 Task: Send an email with the signature Leslie Flores with the subject Introduction to a new customer and the message I would like to schedule a call to discuss the proposed changes to the project budget. from softage.6@softage.net to softage.10@softage.net and move the email from Sent Items to the folder Quotes
Action: Mouse moved to (100, 110)
Screenshot: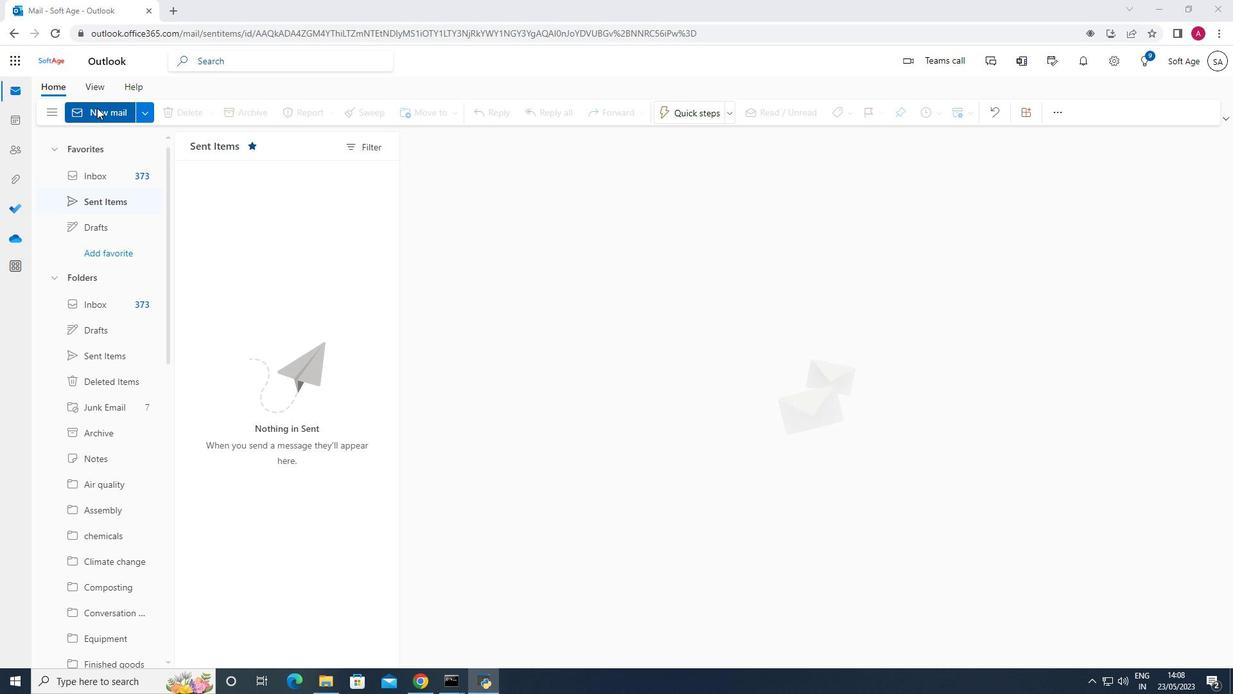 
Action: Mouse pressed left at (100, 110)
Screenshot: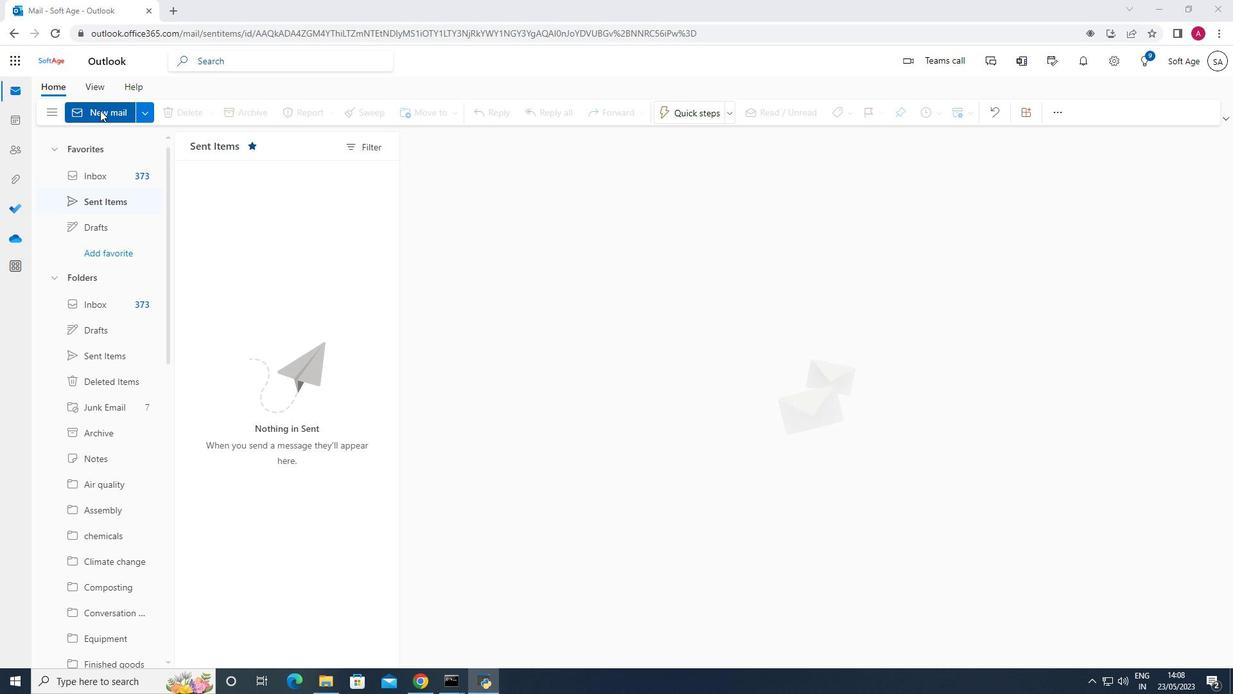 
Action: Mouse moved to (877, 111)
Screenshot: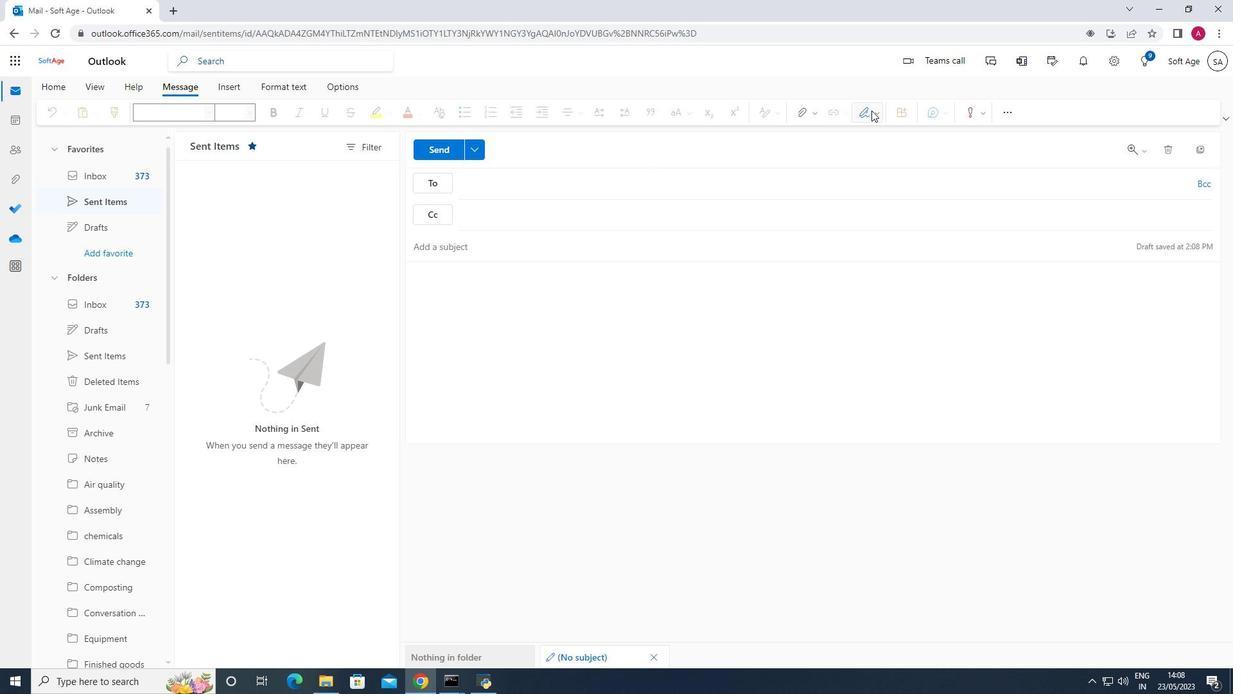 
Action: Mouse pressed left at (877, 111)
Screenshot: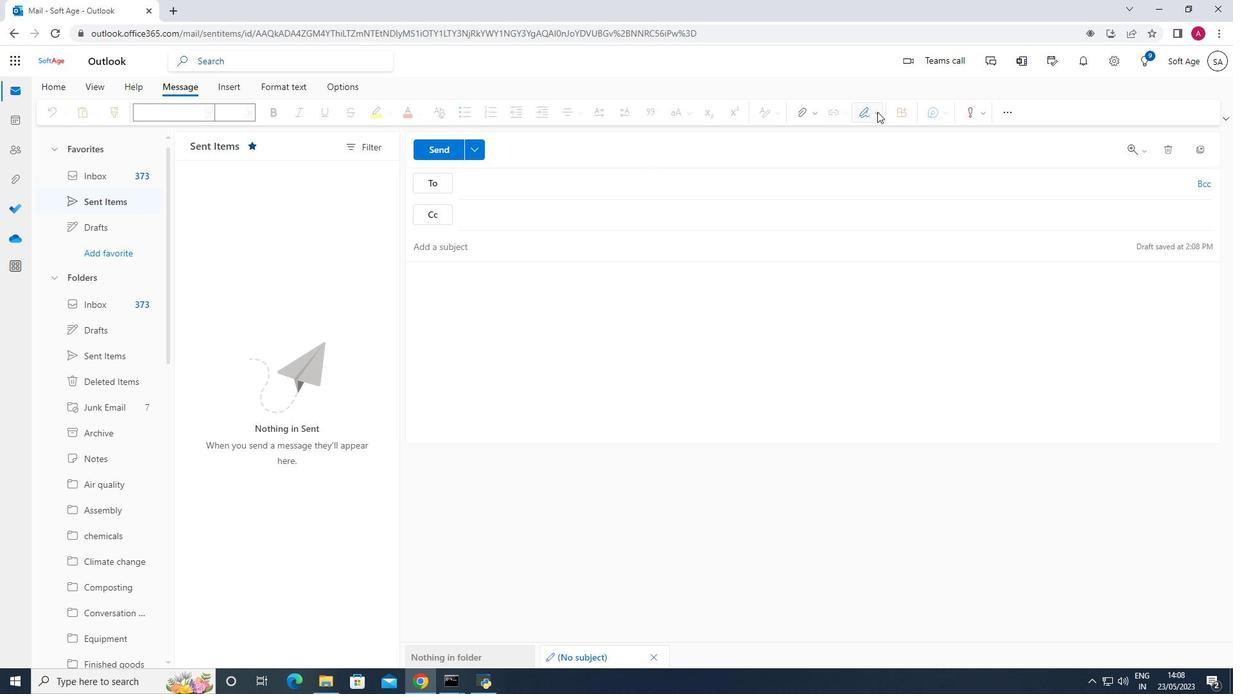 
Action: Mouse moved to (838, 179)
Screenshot: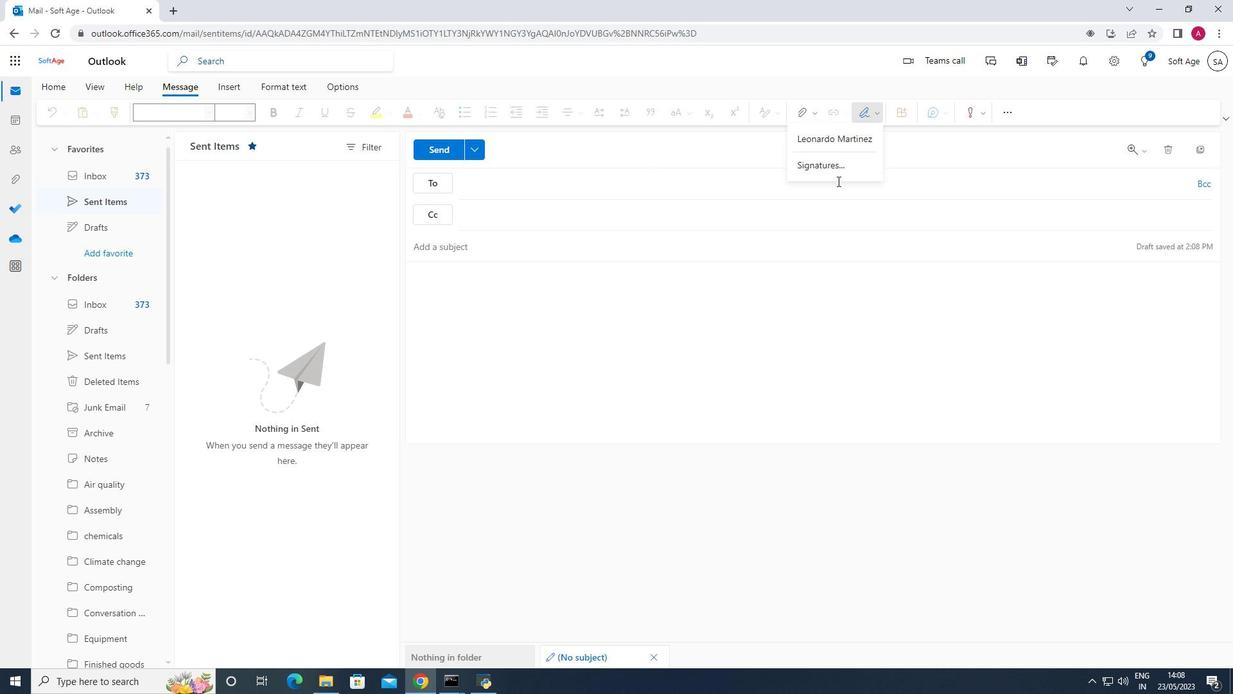 
Action: Mouse pressed left at (838, 179)
Screenshot: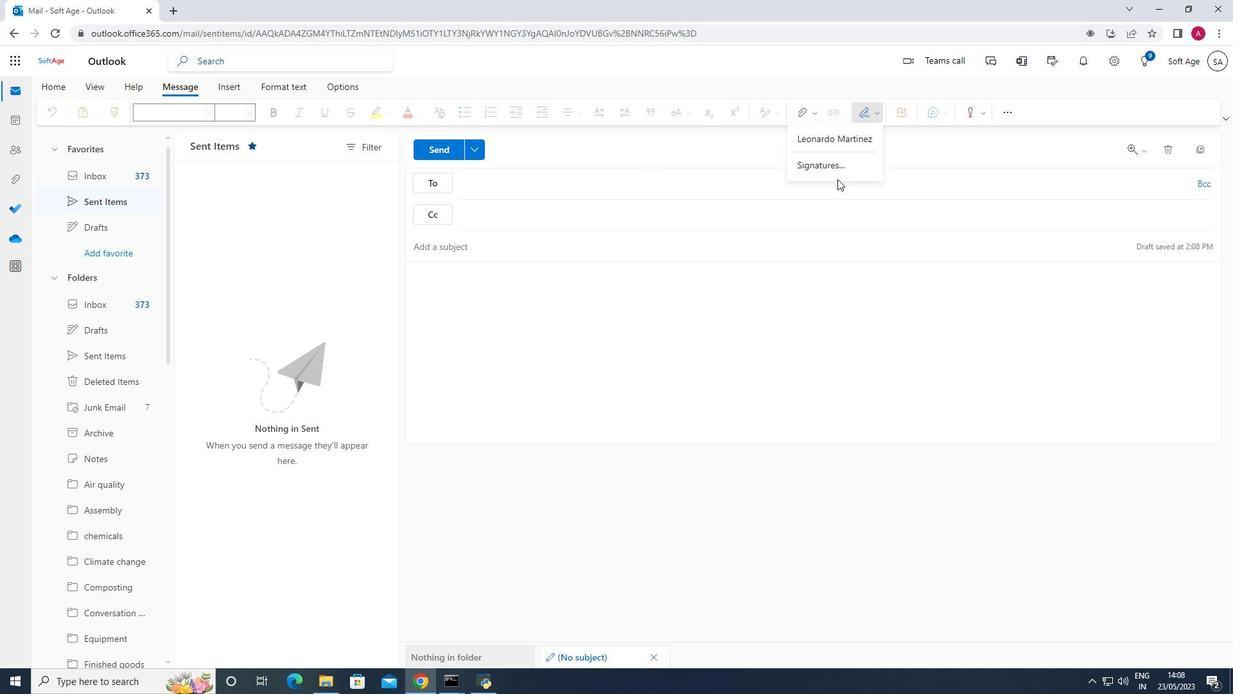 
Action: Mouse moved to (843, 143)
Screenshot: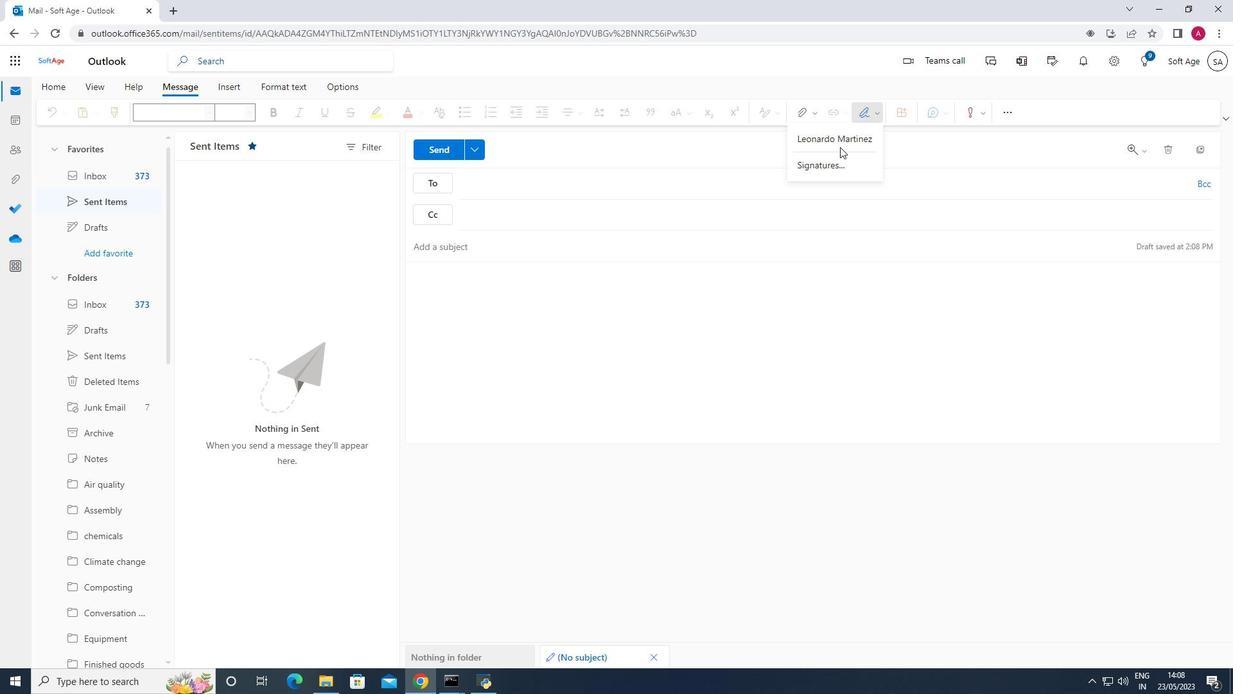 
Action: Mouse pressed left at (843, 143)
Screenshot: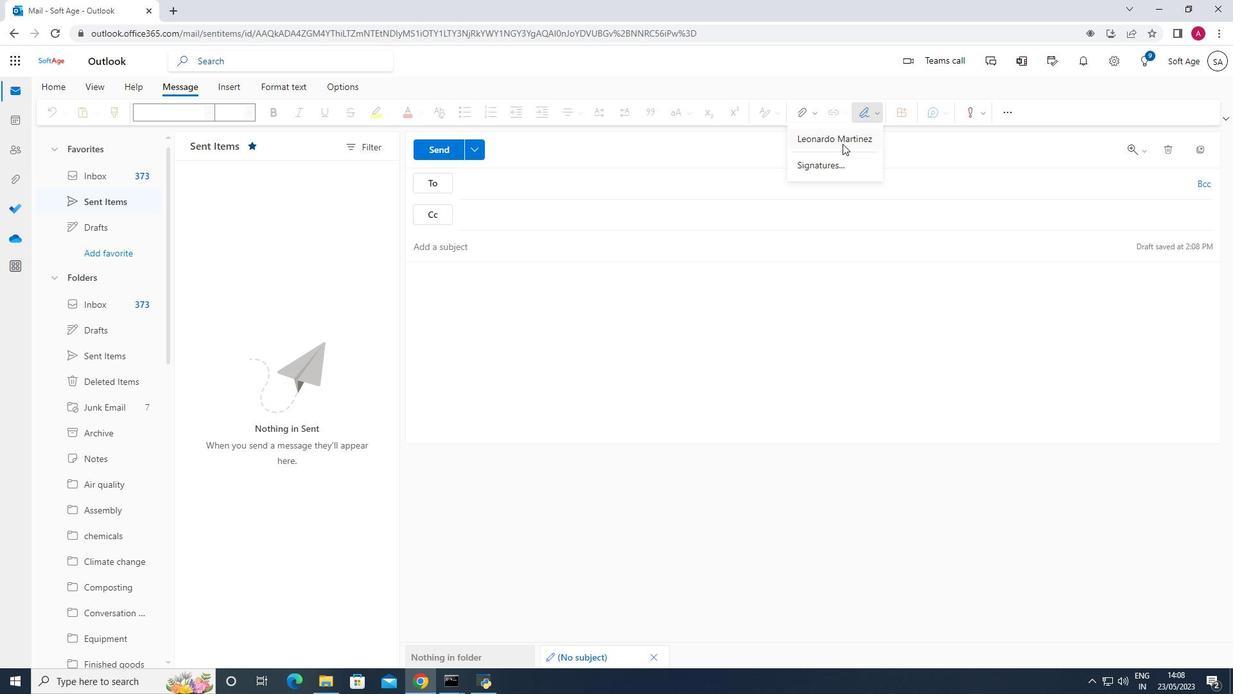 
Action: Mouse moved to (437, 248)
Screenshot: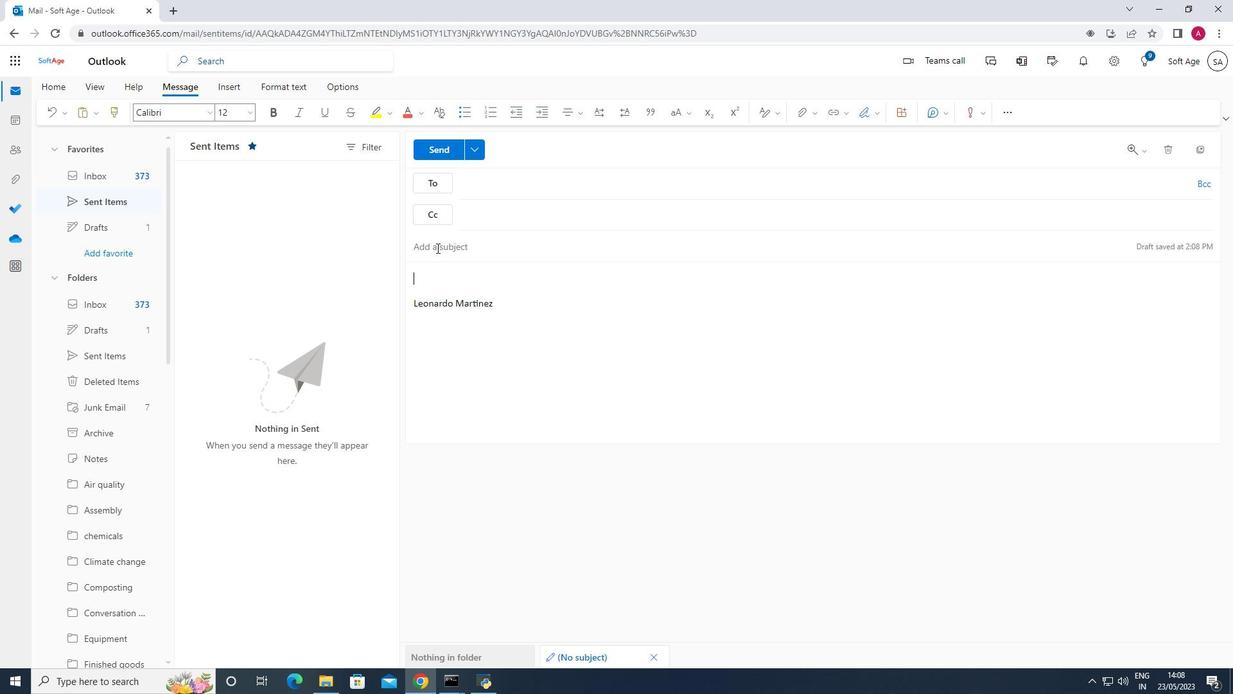 
Action: Mouse pressed left at (437, 248)
Screenshot: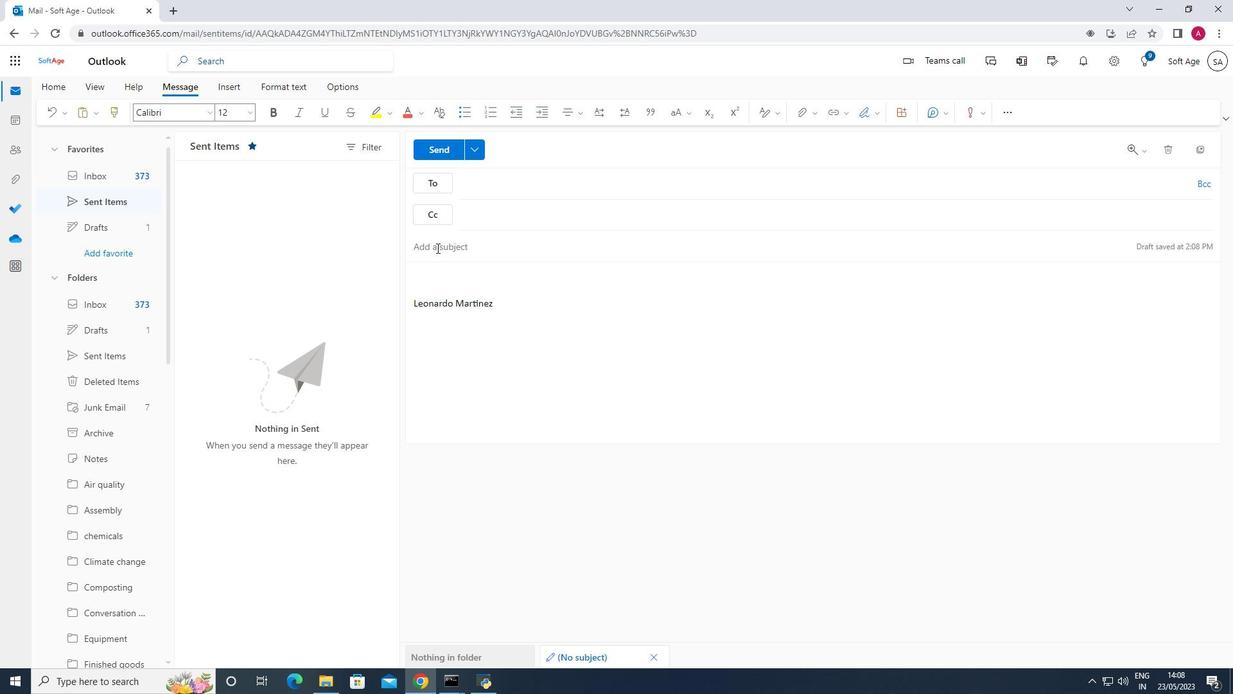
Action: Key pressed <Key.shift><Key.shift>Introduction<Key.space>to<Key.space>a<Key.space>new<Key.space>customer
Screenshot: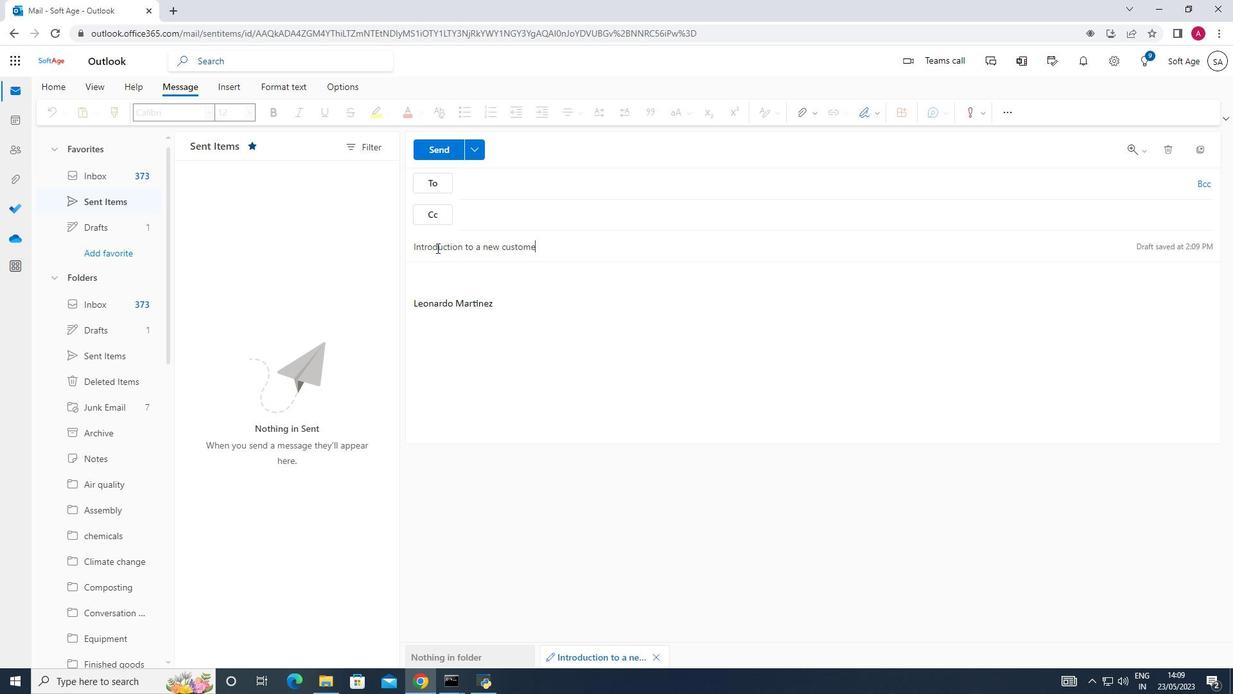 
Action: Mouse moved to (421, 278)
Screenshot: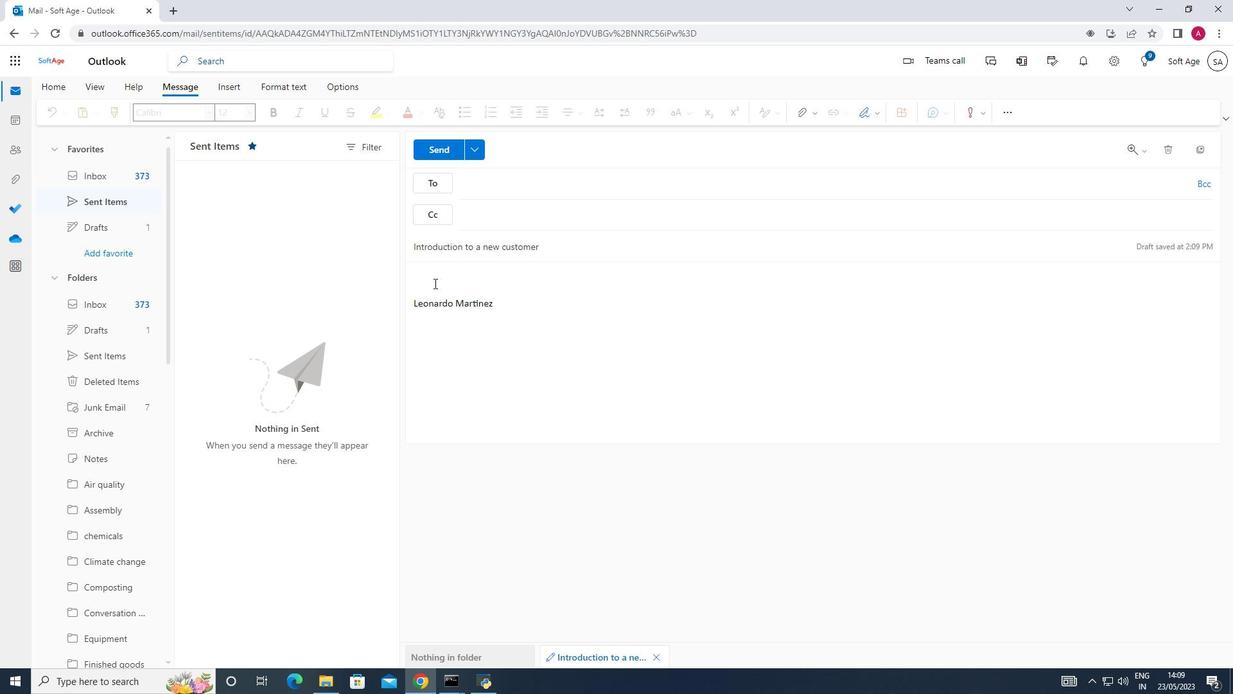 
Action: Mouse pressed left at (421, 278)
Screenshot: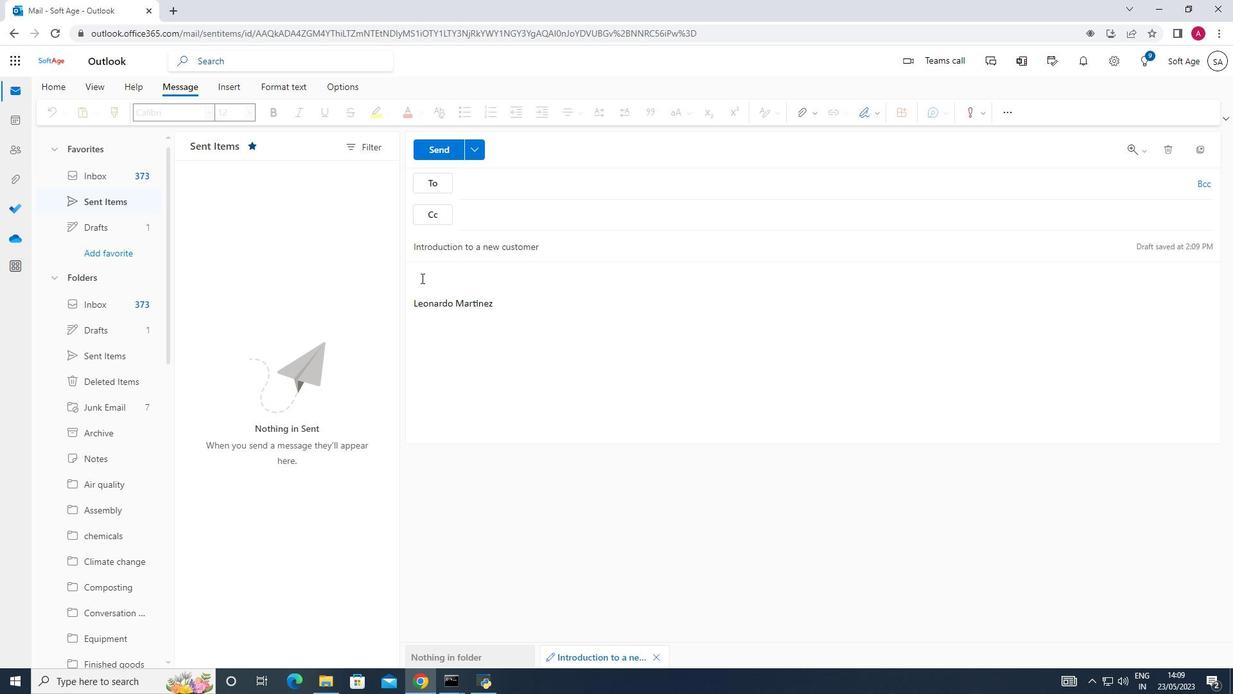 
Action: Key pressed <Key.shift_r><Key.shift_r>I<Key.space>would<Key.space>like<Key.space>to<Key.space>schedule<Key.space>a<Key.space>call<Key.space>to<Key.space>di<Key.tab><Key.space>the<Key.space>proposed<Key.space>changes<Key.space>to<Key.space>the<Key.space>project<Key.space>budget.
Screenshot: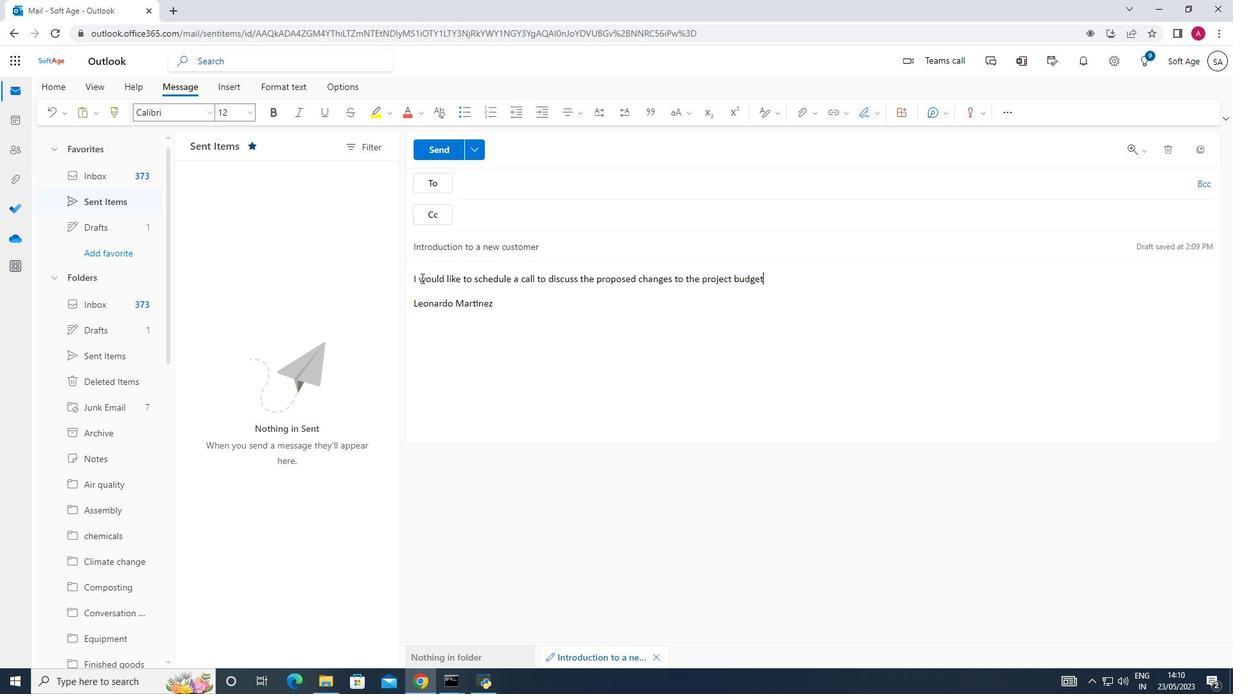 
Action: Mouse moved to (500, 189)
Screenshot: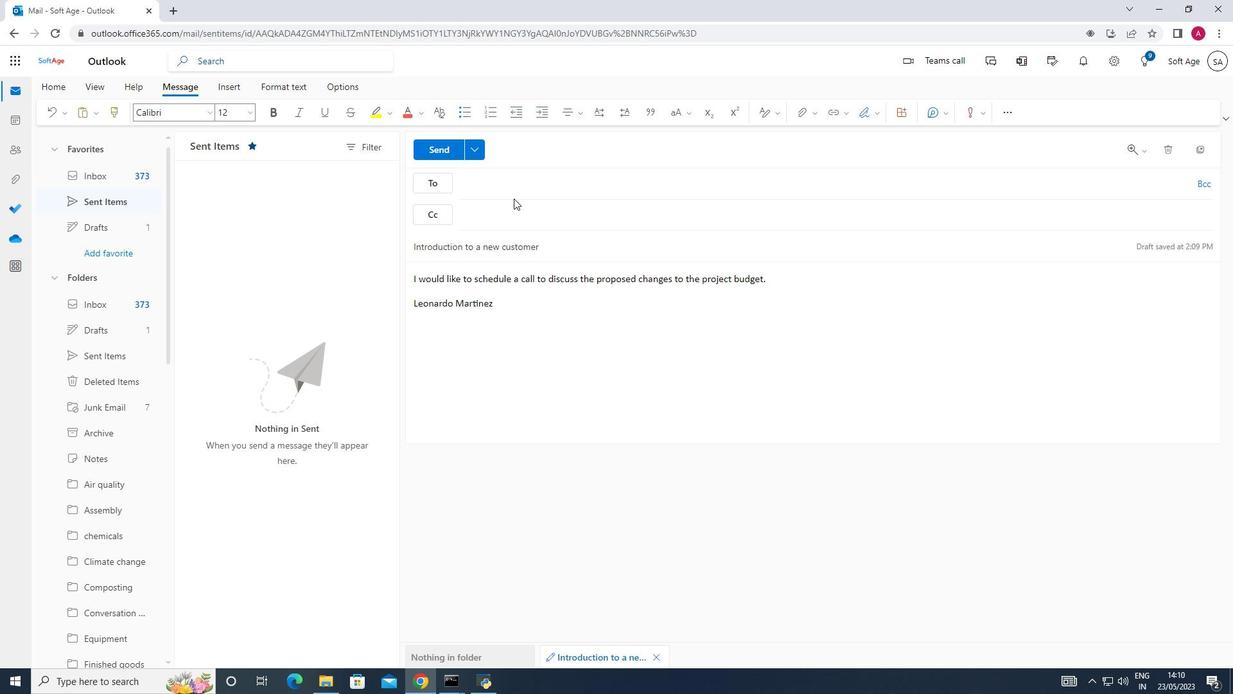 
Action: Mouse pressed left at (500, 189)
Screenshot: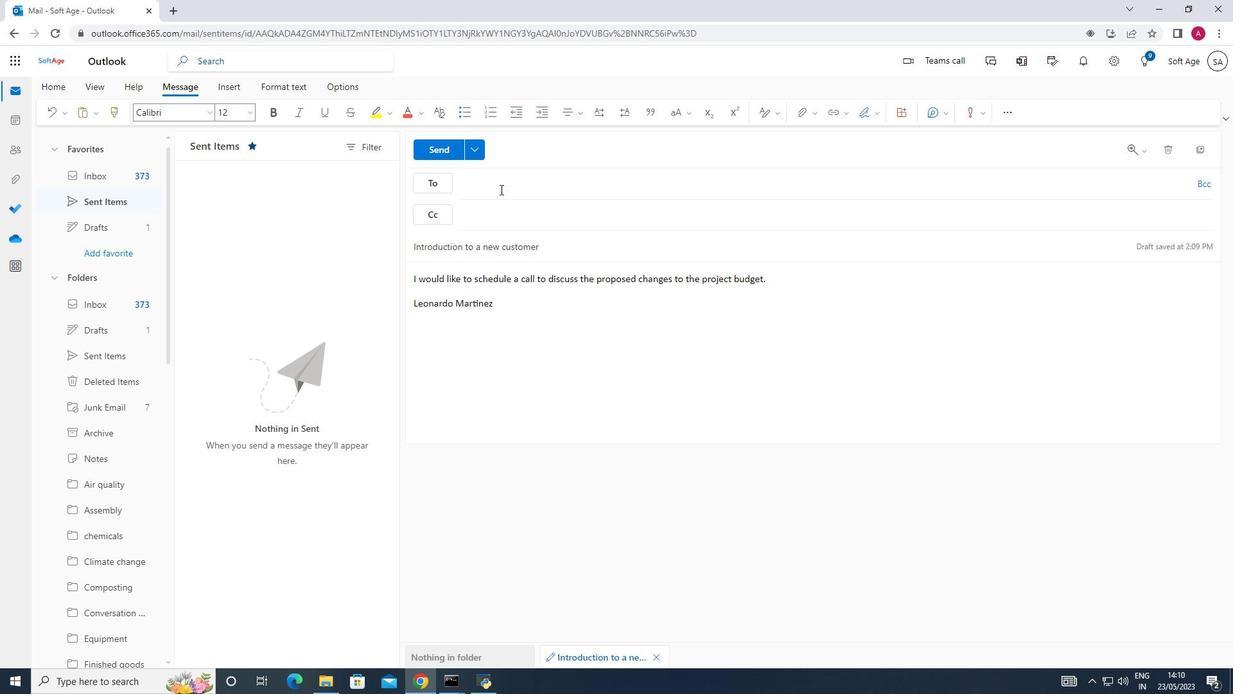 
Action: Key pressed softage.10<Key.shift>@softage
Screenshot: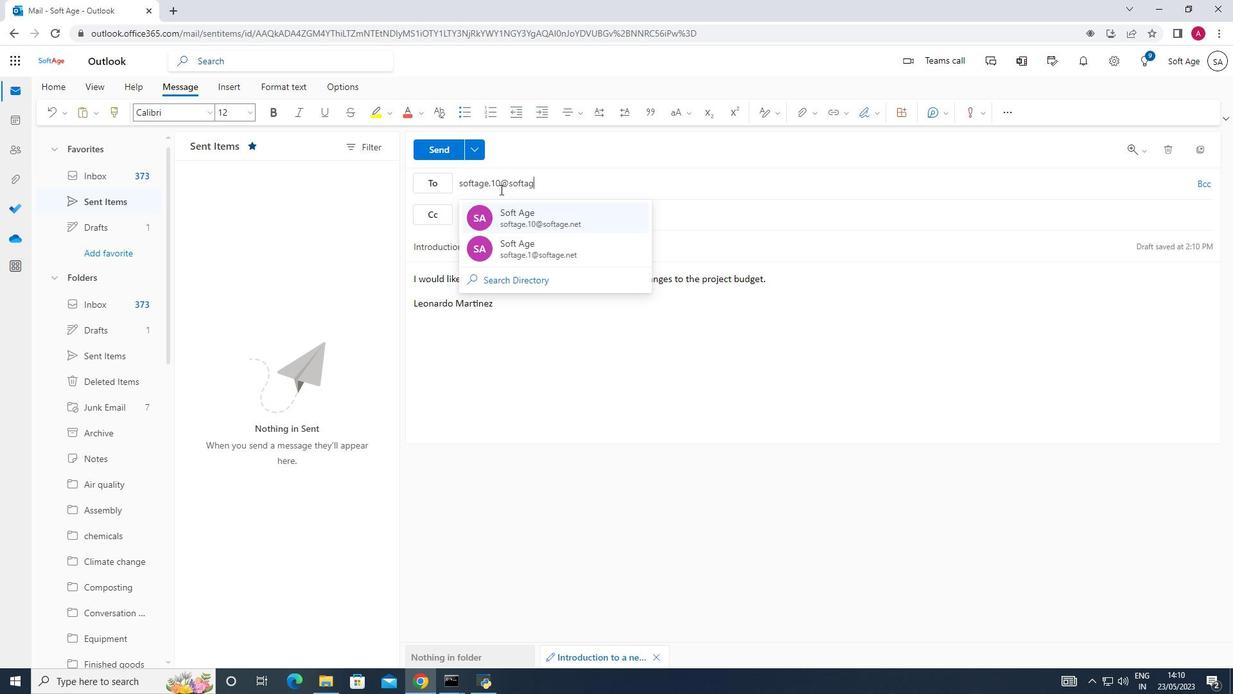 
Action: Mouse moved to (551, 203)
Screenshot: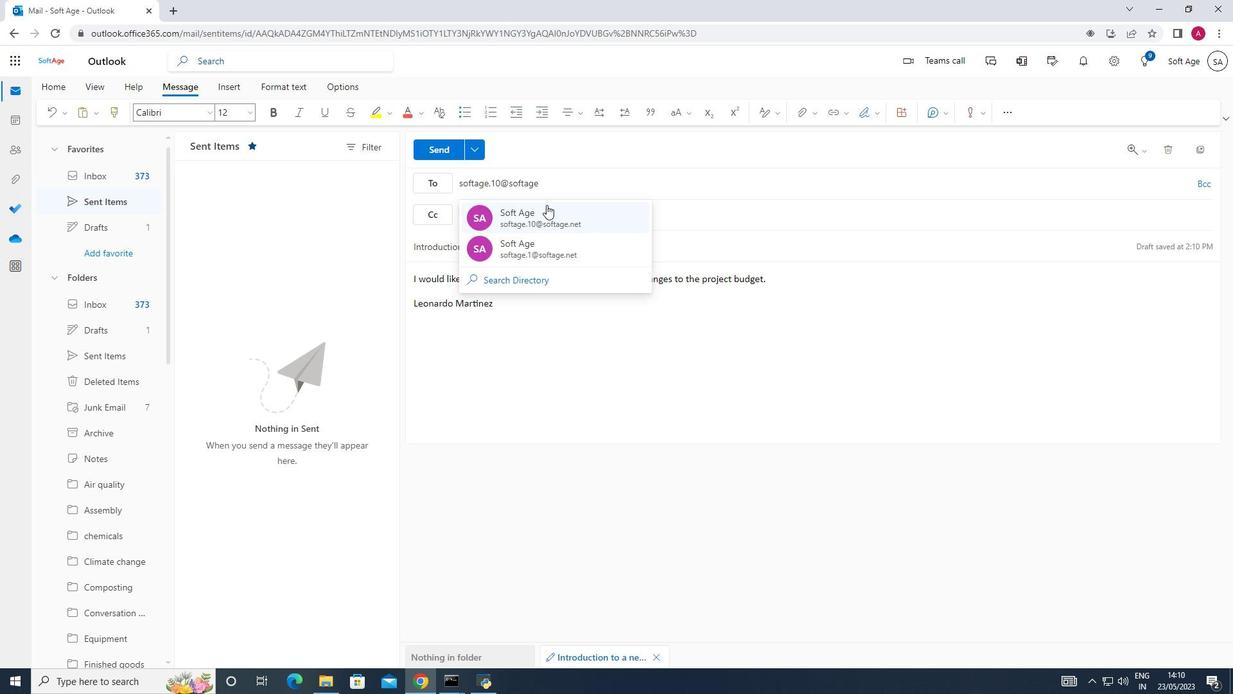 
Action: Mouse pressed left at (551, 203)
Screenshot: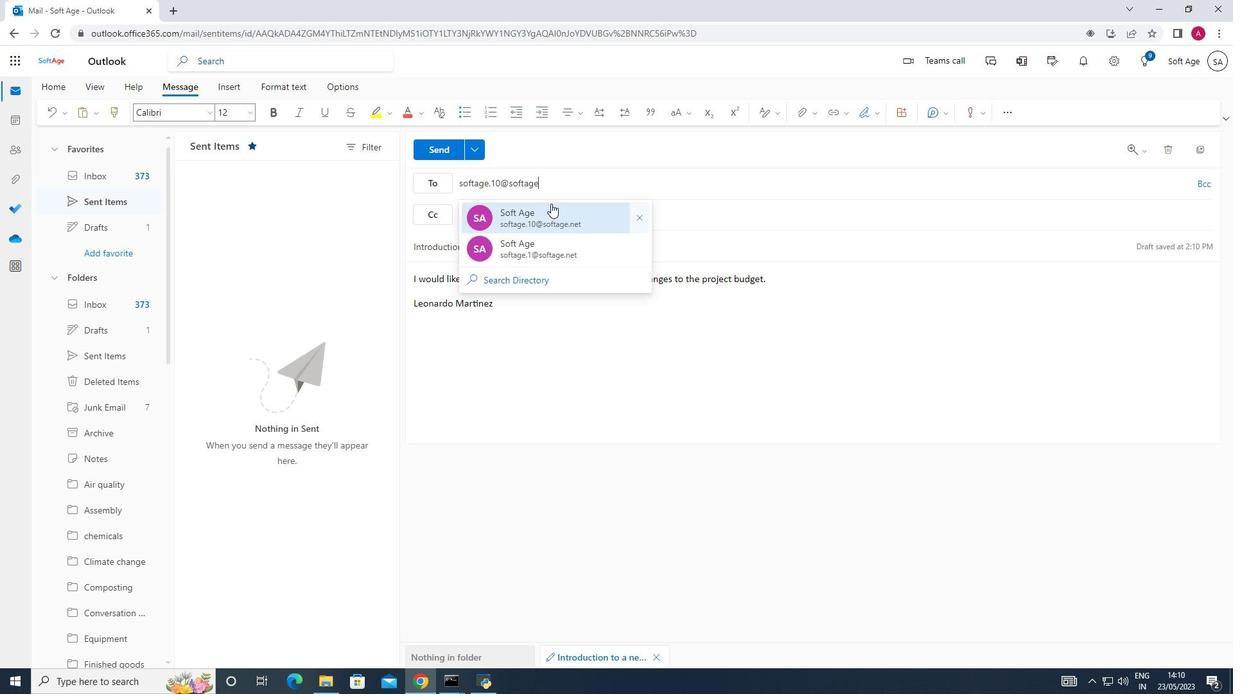 
Action: Mouse moved to (426, 152)
Screenshot: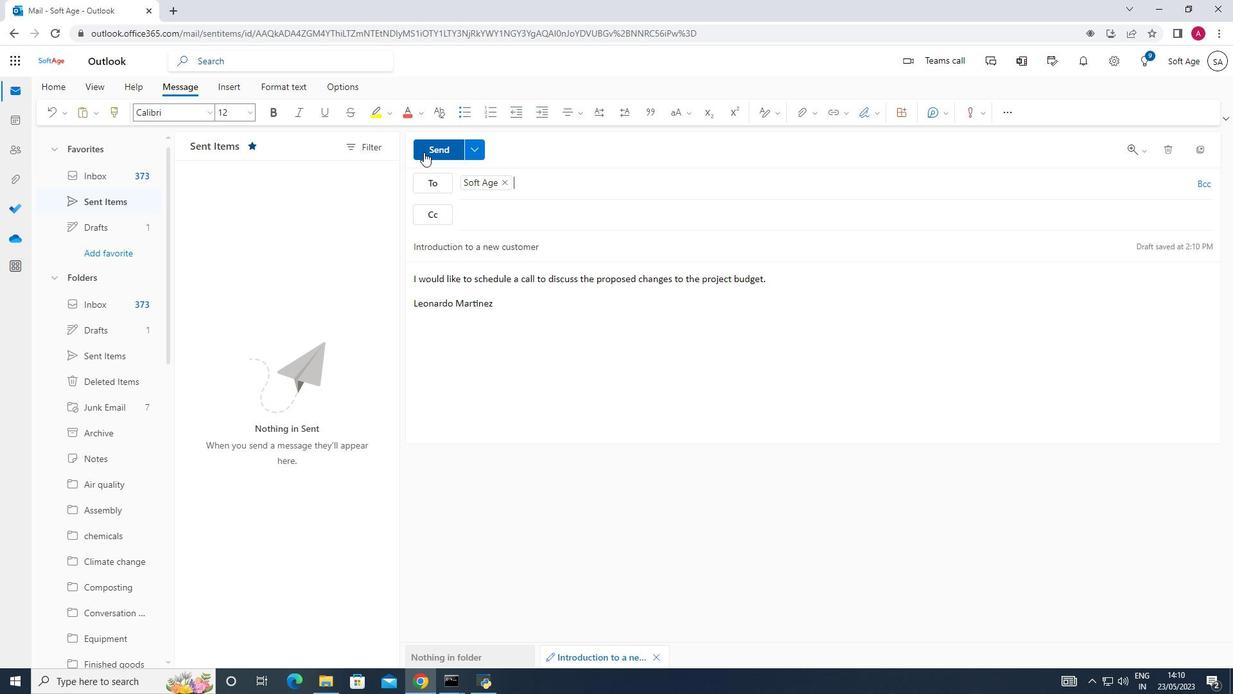 
Action: Mouse pressed left at (426, 152)
Screenshot: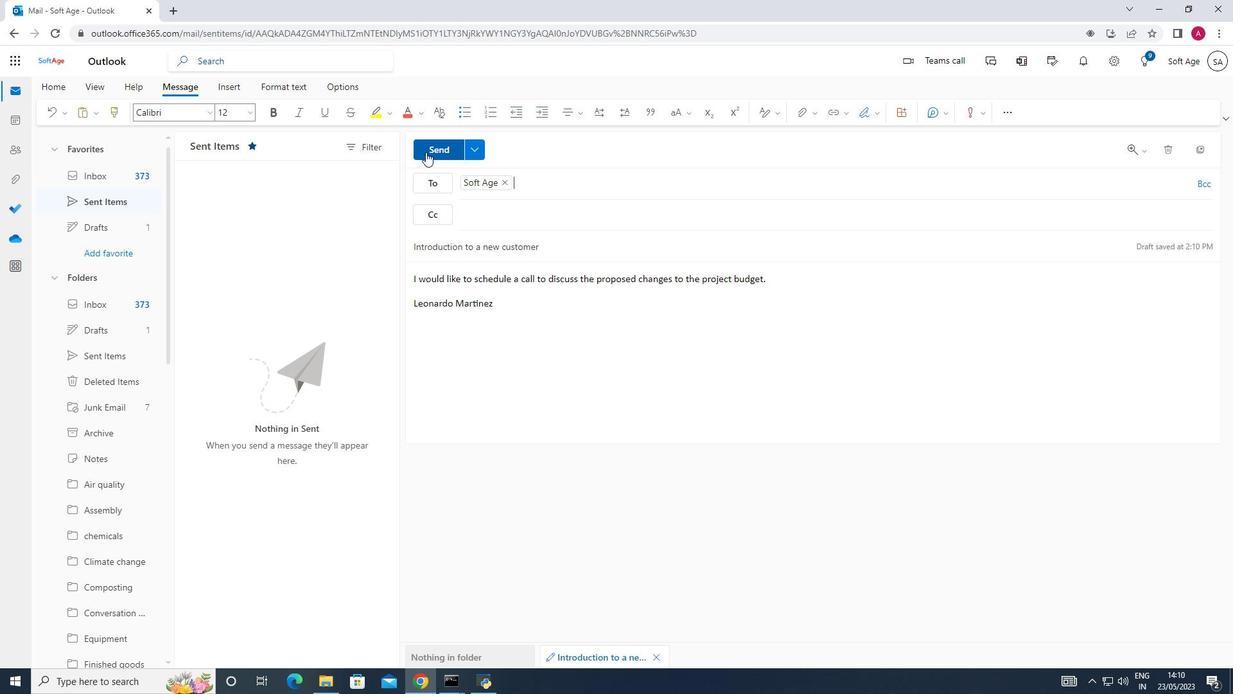 
Action: Mouse moved to (143, 478)
Screenshot: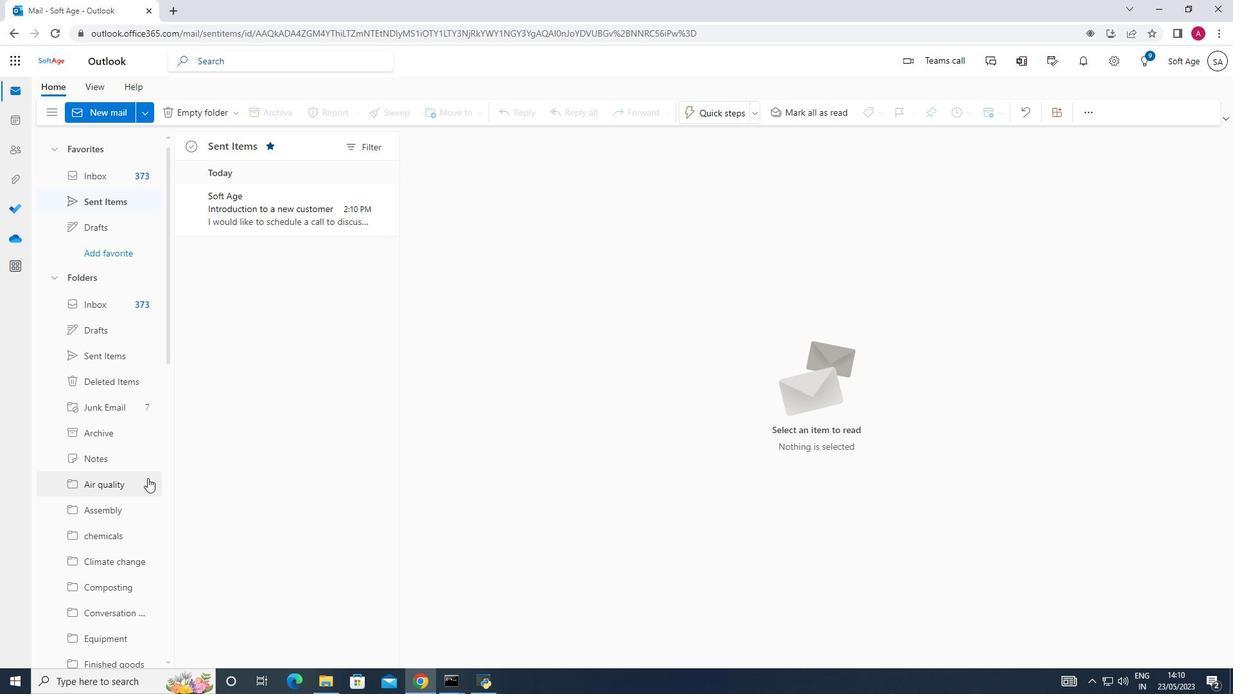 
Action: Mouse scrolled (143, 477) with delta (0, 0)
Screenshot: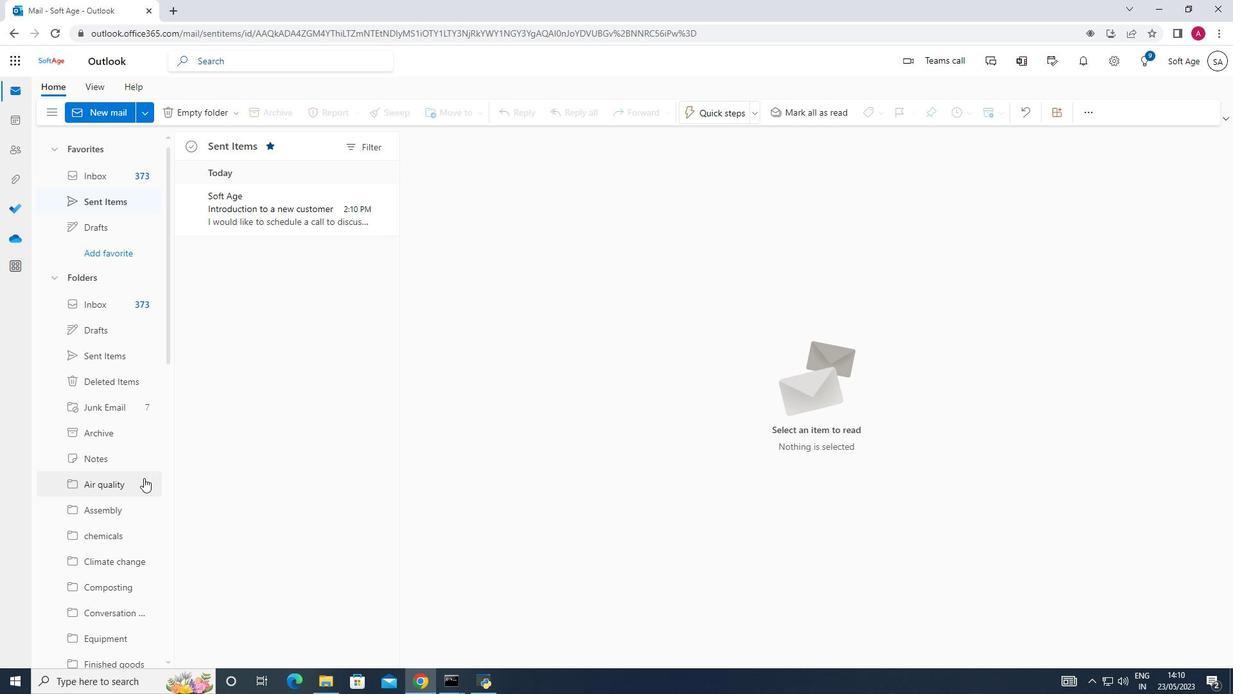 
Action: Mouse scrolled (143, 477) with delta (0, 0)
Screenshot: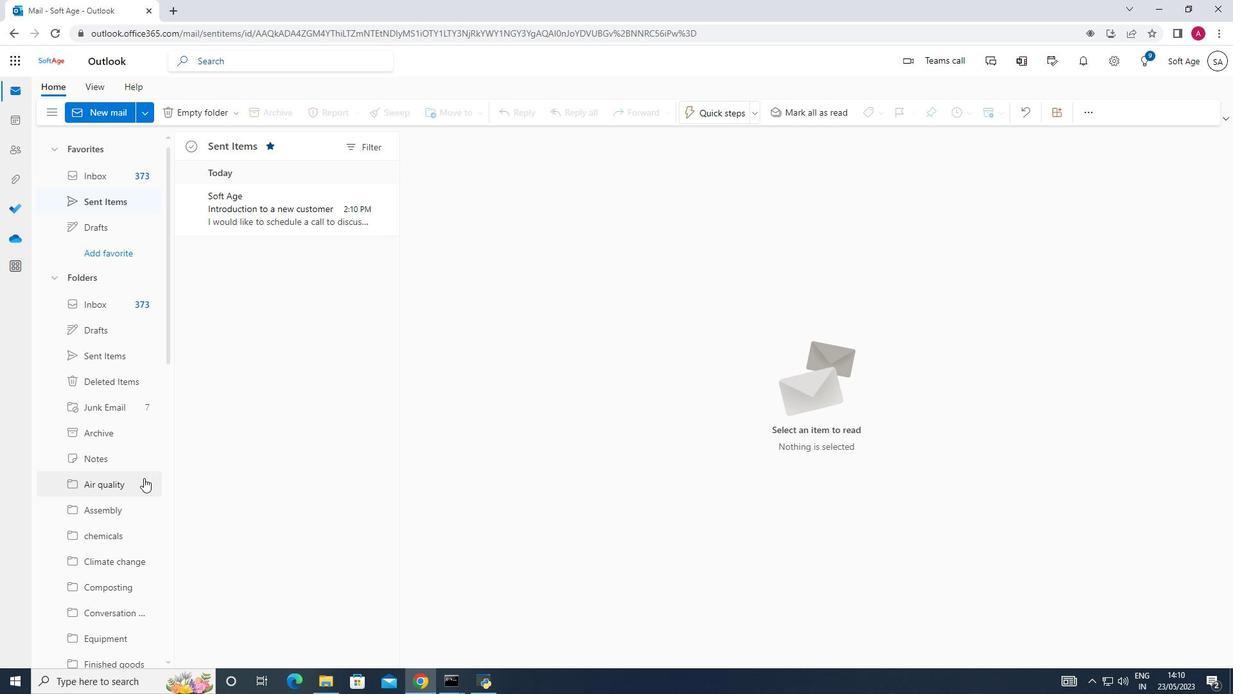 
Action: Mouse scrolled (143, 477) with delta (0, 0)
Screenshot: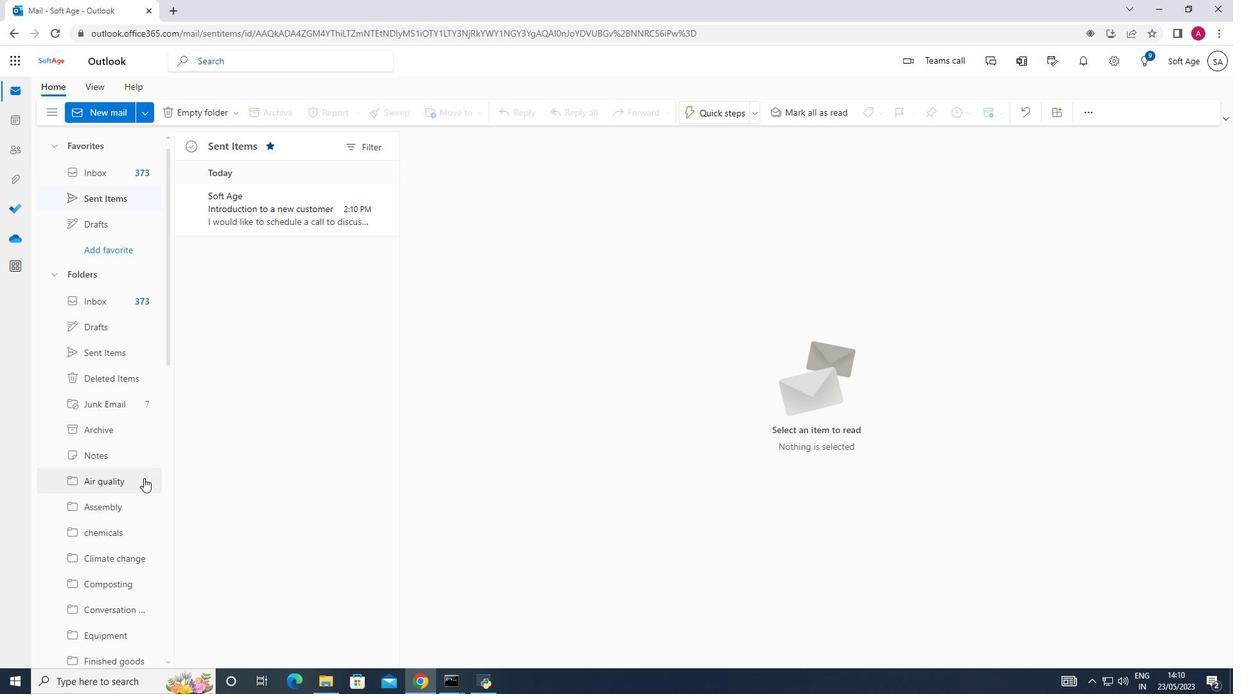 
Action: Mouse scrolled (143, 477) with delta (0, 0)
Screenshot: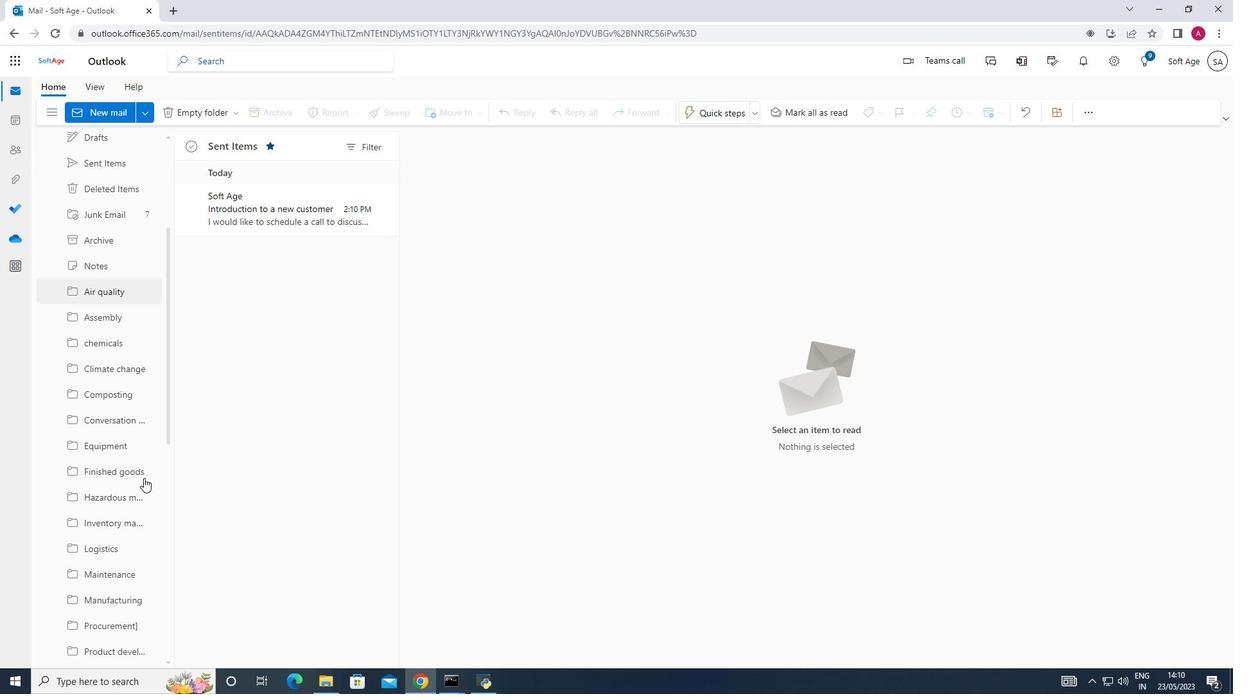 
Action: Mouse scrolled (143, 477) with delta (0, 0)
Screenshot: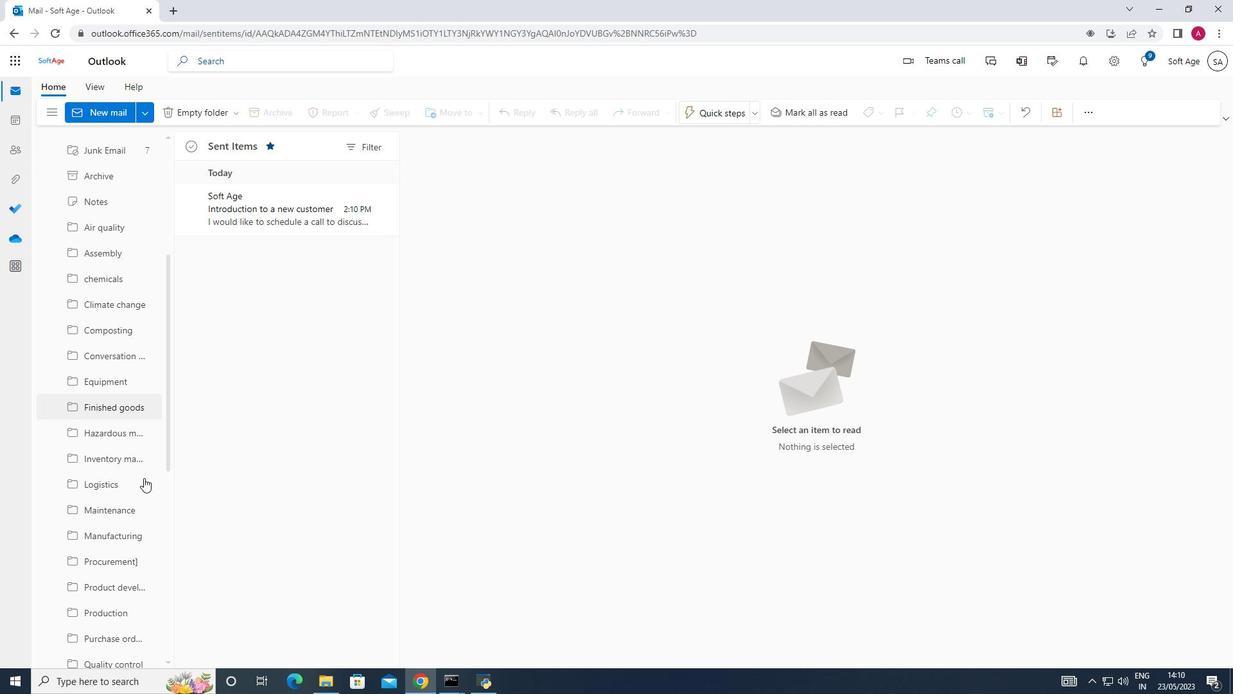 
Action: Mouse scrolled (143, 477) with delta (0, 0)
Screenshot: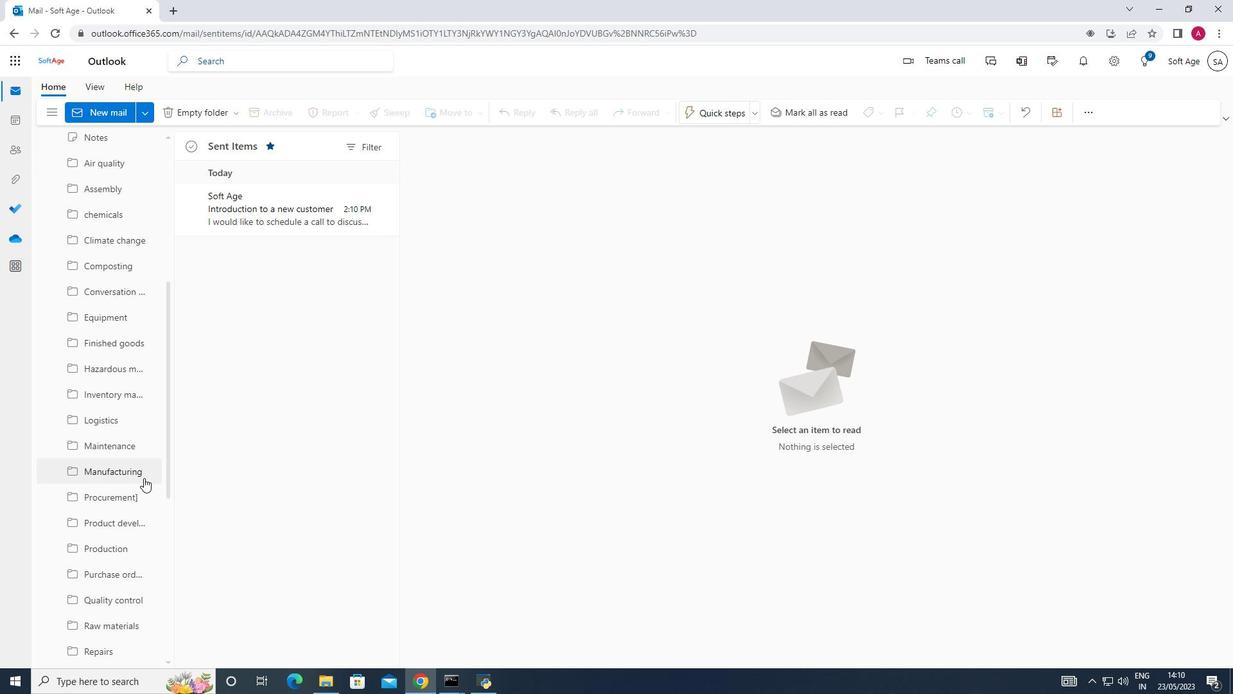 
Action: Mouse scrolled (143, 477) with delta (0, 0)
Screenshot: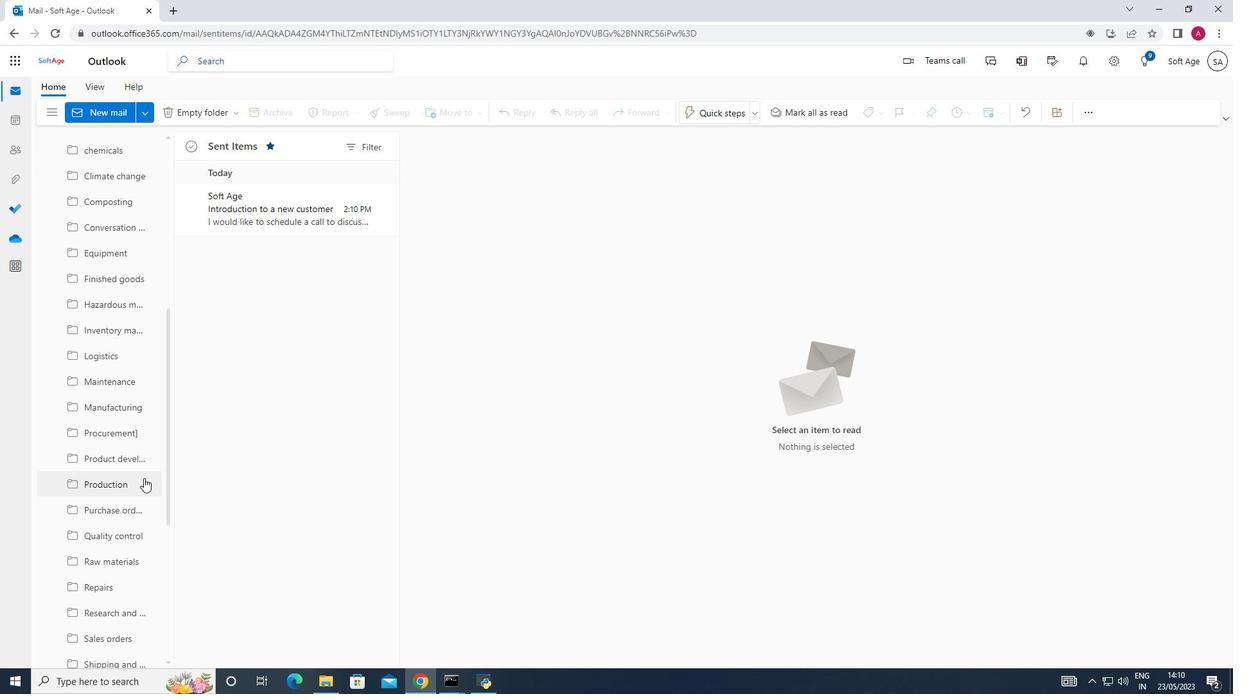
Action: Mouse scrolled (143, 477) with delta (0, 0)
Screenshot: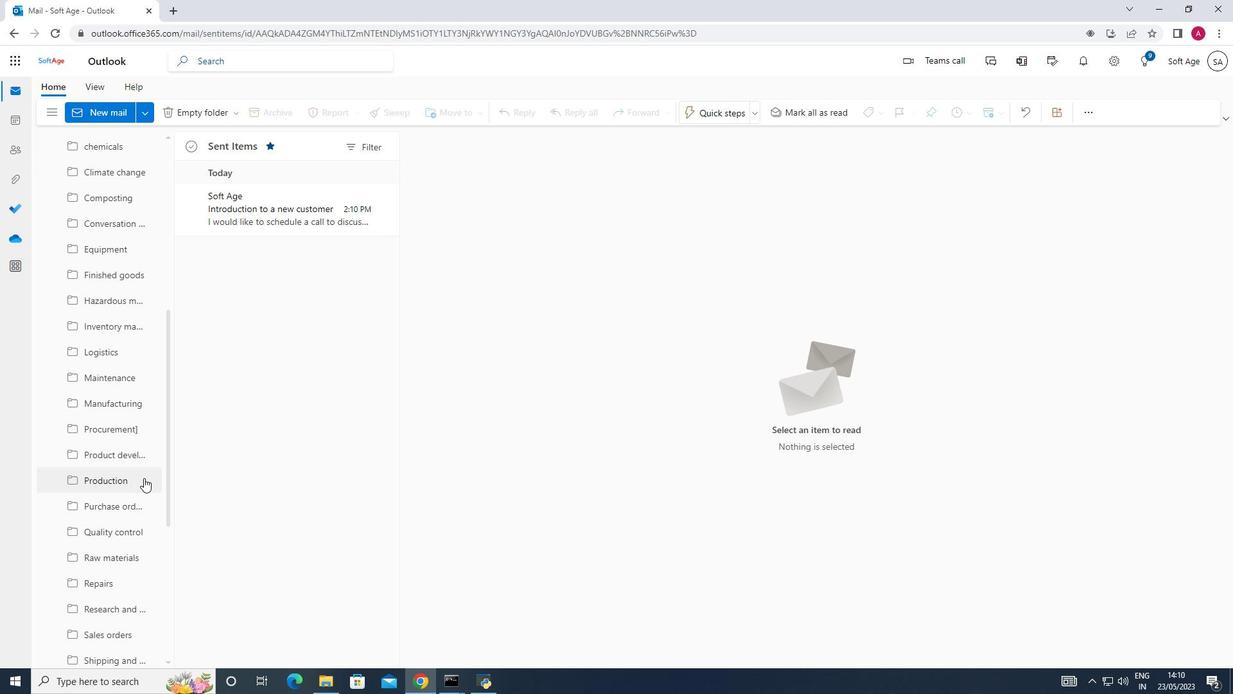 
Action: Mouse scrolled (143, 477) with delta (0, 0)
Screenshot: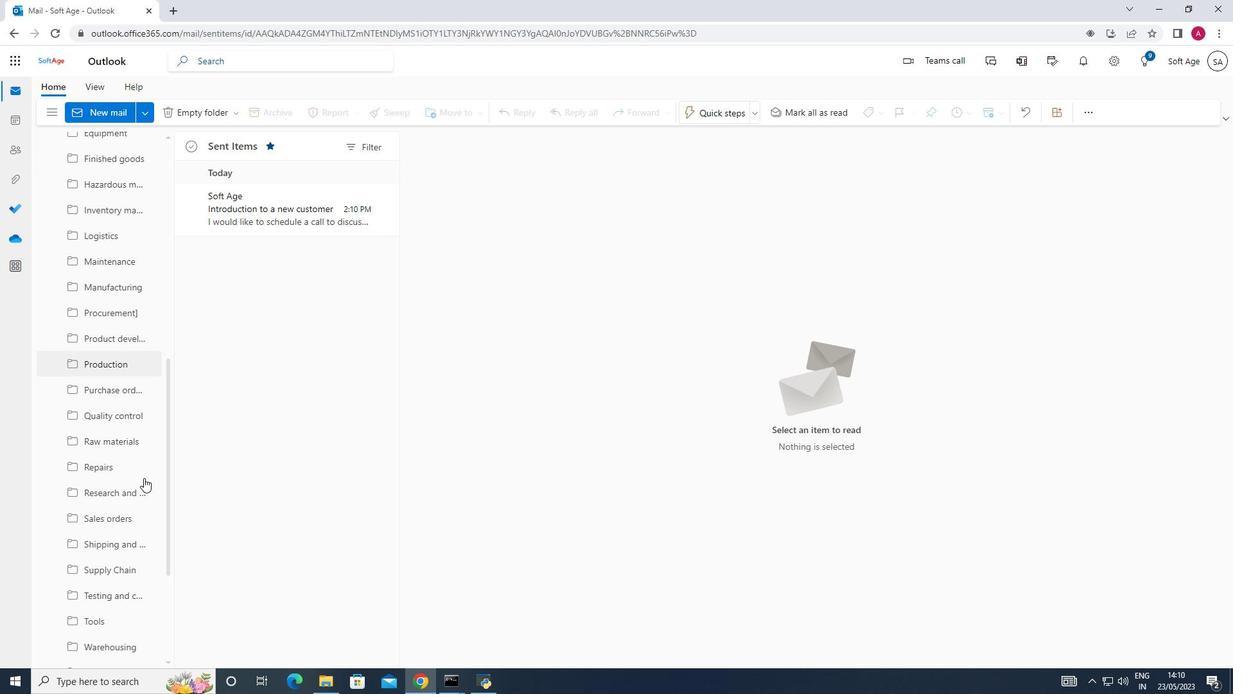 
Action: Mouse scrolled (143, 477) with delta (0, 0)
Screenshot: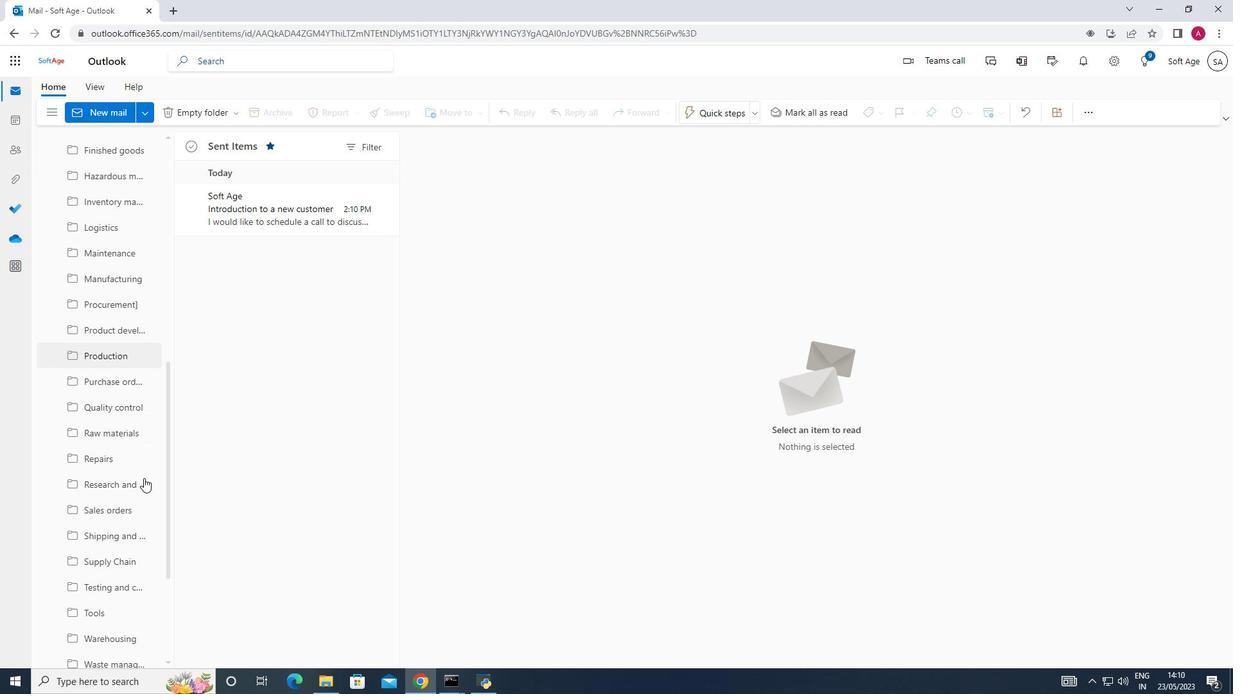 
Action: Mouse scrolled (143, 477) with delta (0, 0)
Screenshot: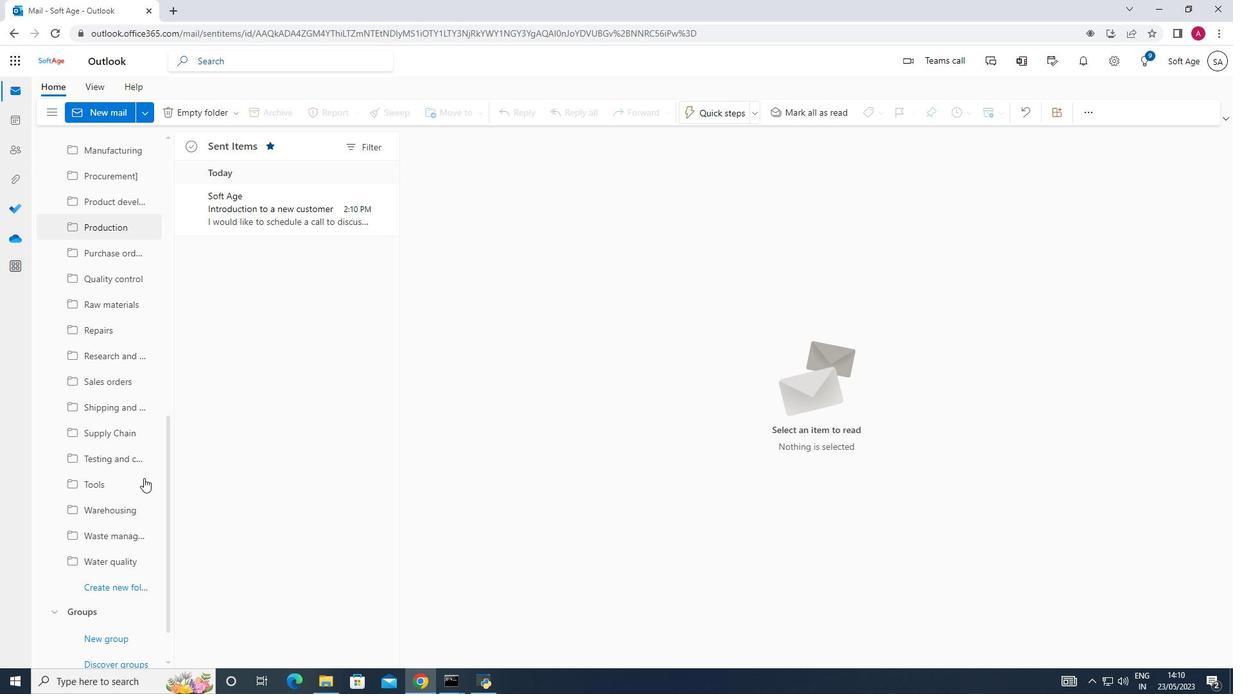 
Action: Mouse scrolled (143, 477) with delta (0, 0)
Screenshot: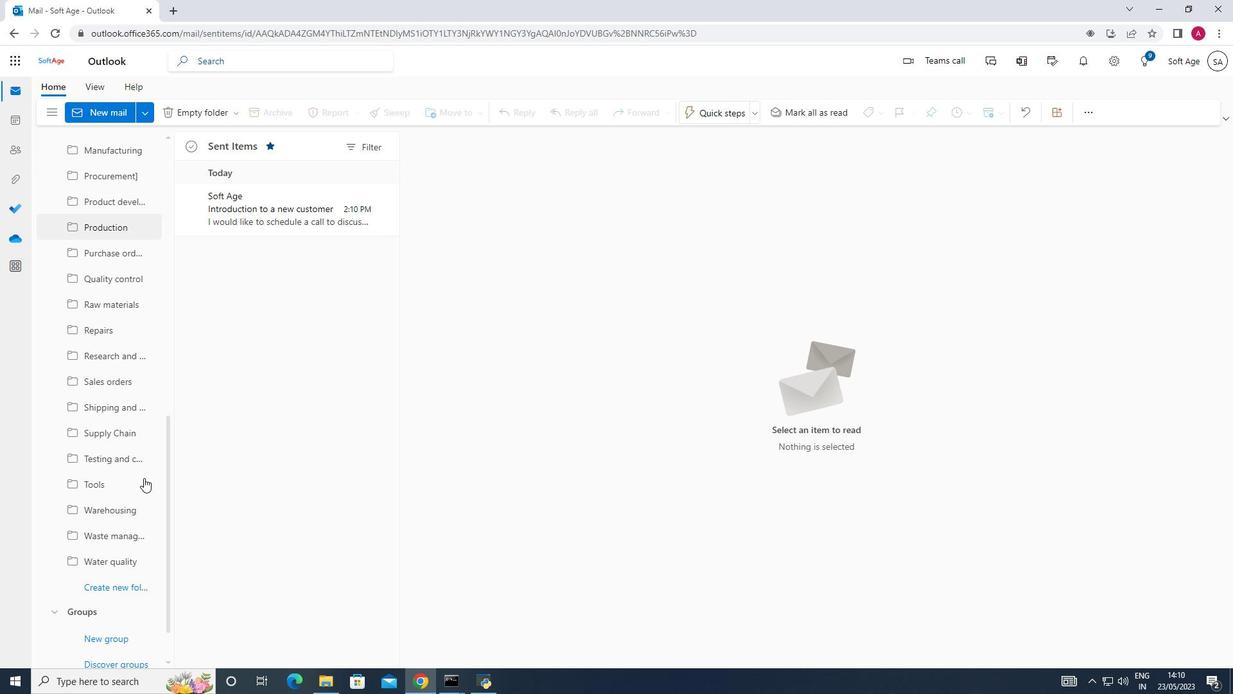 
Action: Mouse scrolled (143, 477) with delta (0, 0)
Screenshot: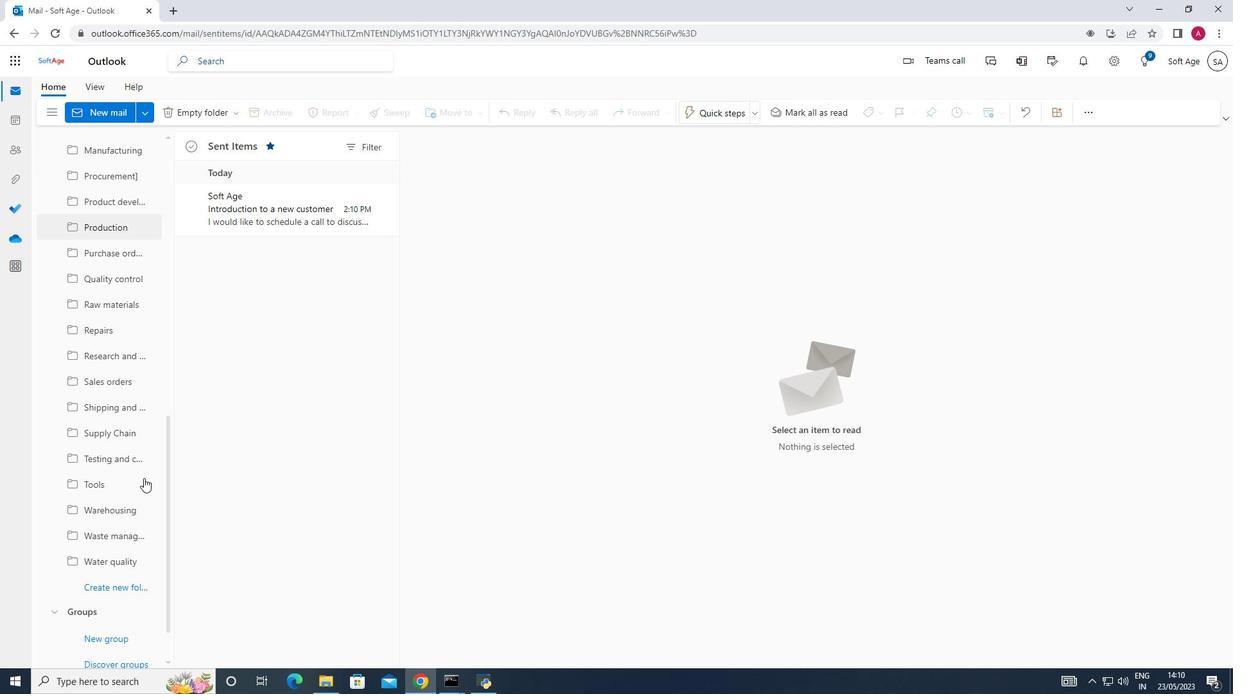 
Action: Mouse moved to (101, 548)
Screenshot: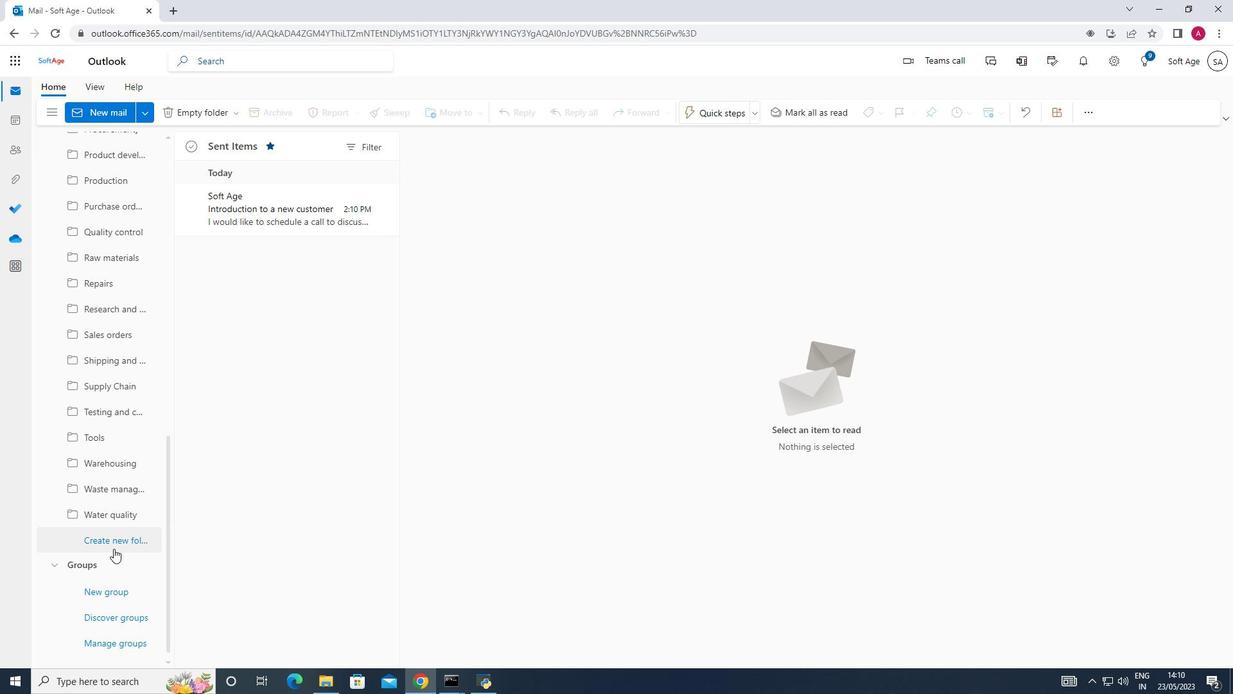 
Action: Mouse pressed left at (101, 548)
Screenshot: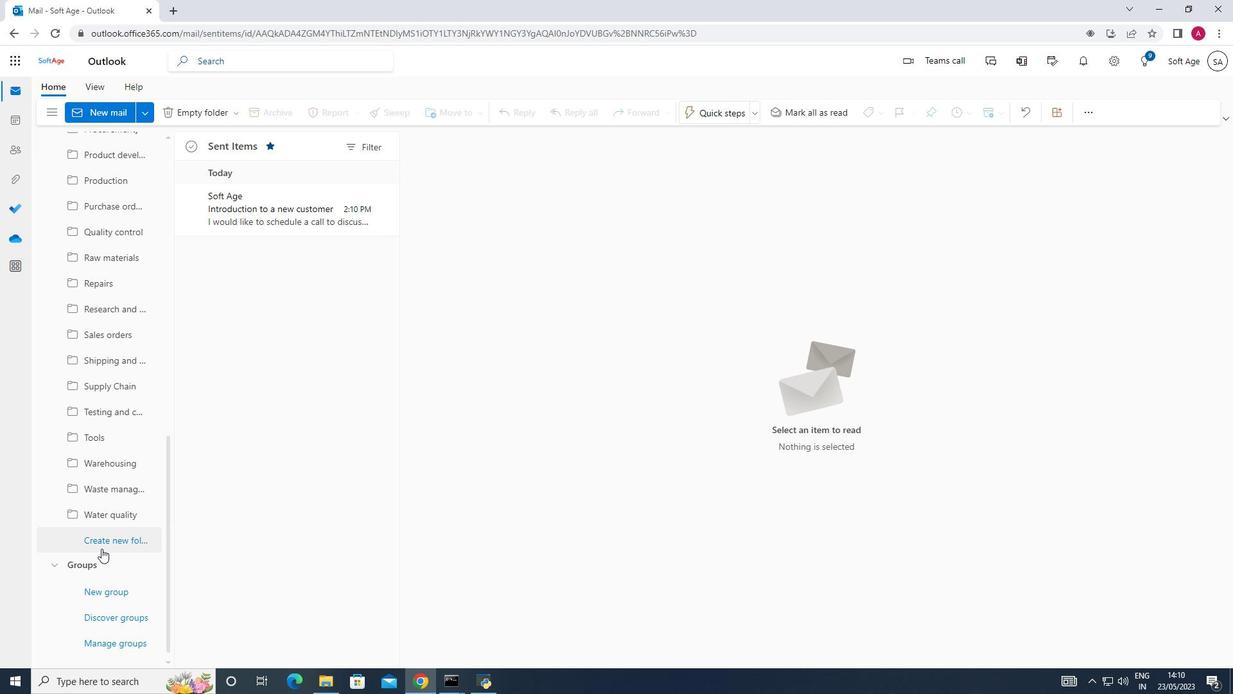 
Action: Mouse moved to (89, 543)
Screenshot: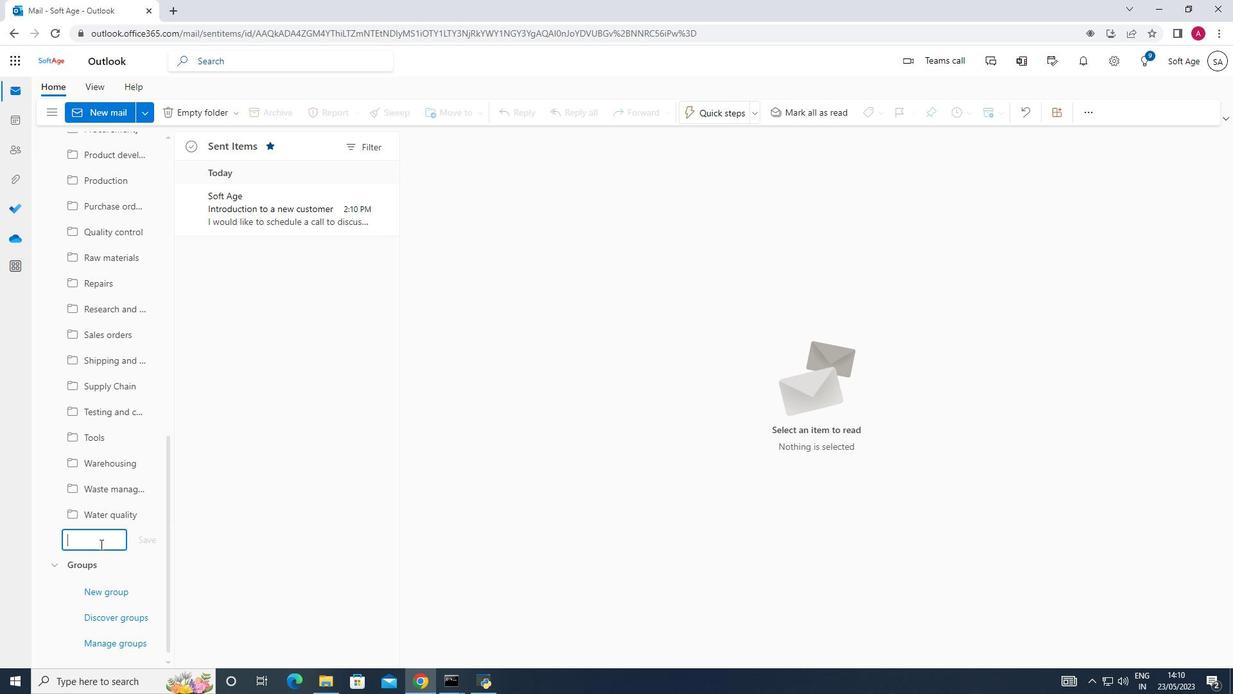 
Action: Mouse pressed left at (89, 543)
Screenshot: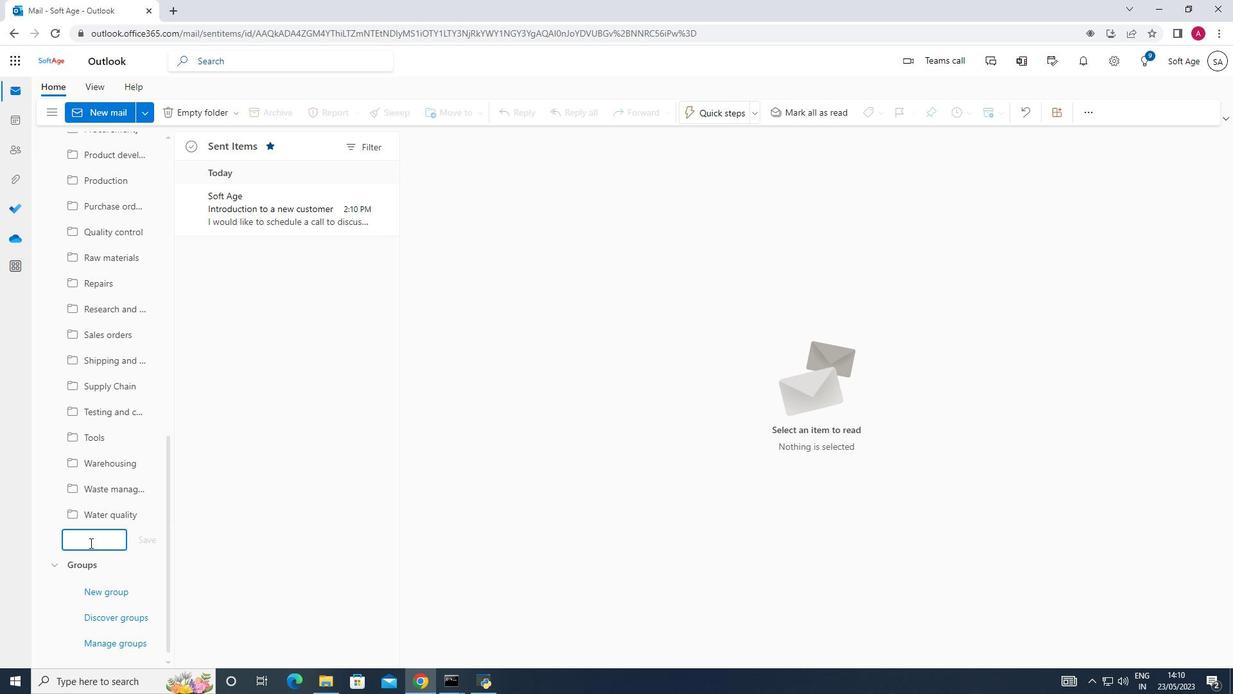
Action: Mouse moved to (91, 541)
Screenshot: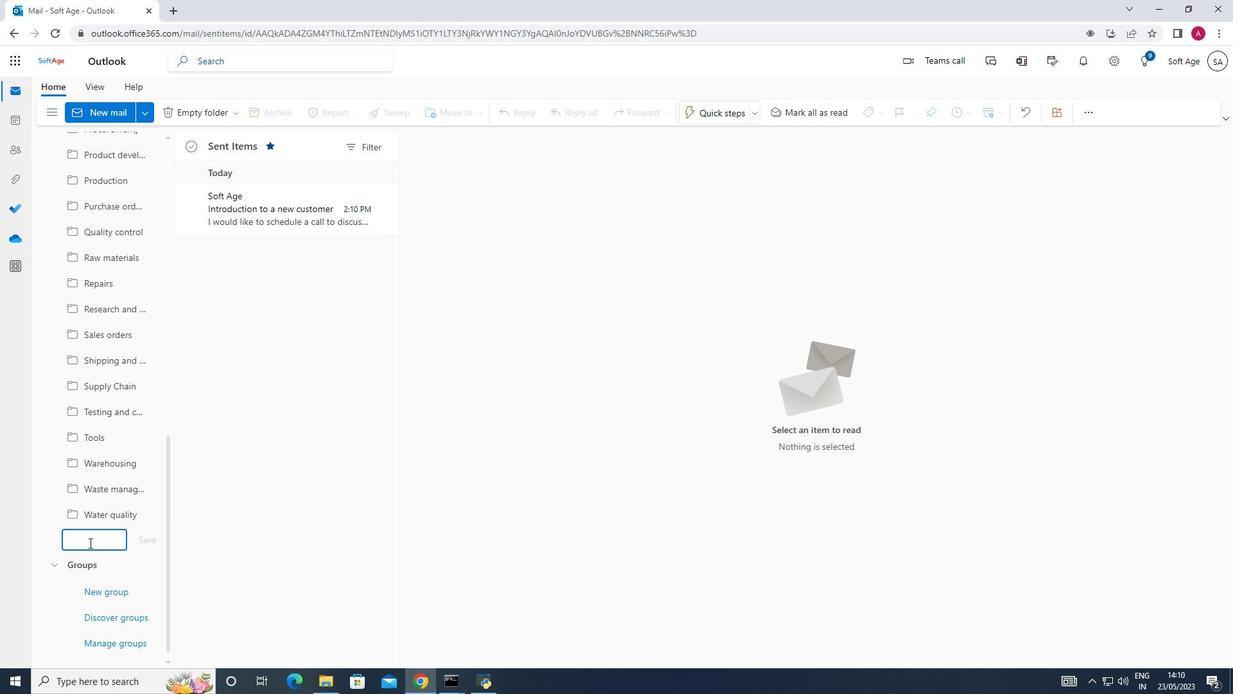
Action: Key pressed <Key.shift_r><Key.shift_r><Key.shift_r><Key.shift_r><Key.shift_r><Key.shift_r><Key.shift_r><Key.shift_r><Key.shift_r><Key.shift_r><Key.shift_r><Key.shift_r><Key.shift_r><Key.shift_r><Key.shift_r><Key.shift_r><Key.shift_r><Key.shift_r><Key.shift_r><Key.shift_r><Key.shift_r><Key.shift_r><Key.shift_r><Key.shift_r><Key.shift_r><Key.shift_r><Key.shift_r><Key.shift_r><Key.shift_r><Key.shift_r><Key.shift>Quotes<Key.enter>
Screenshot: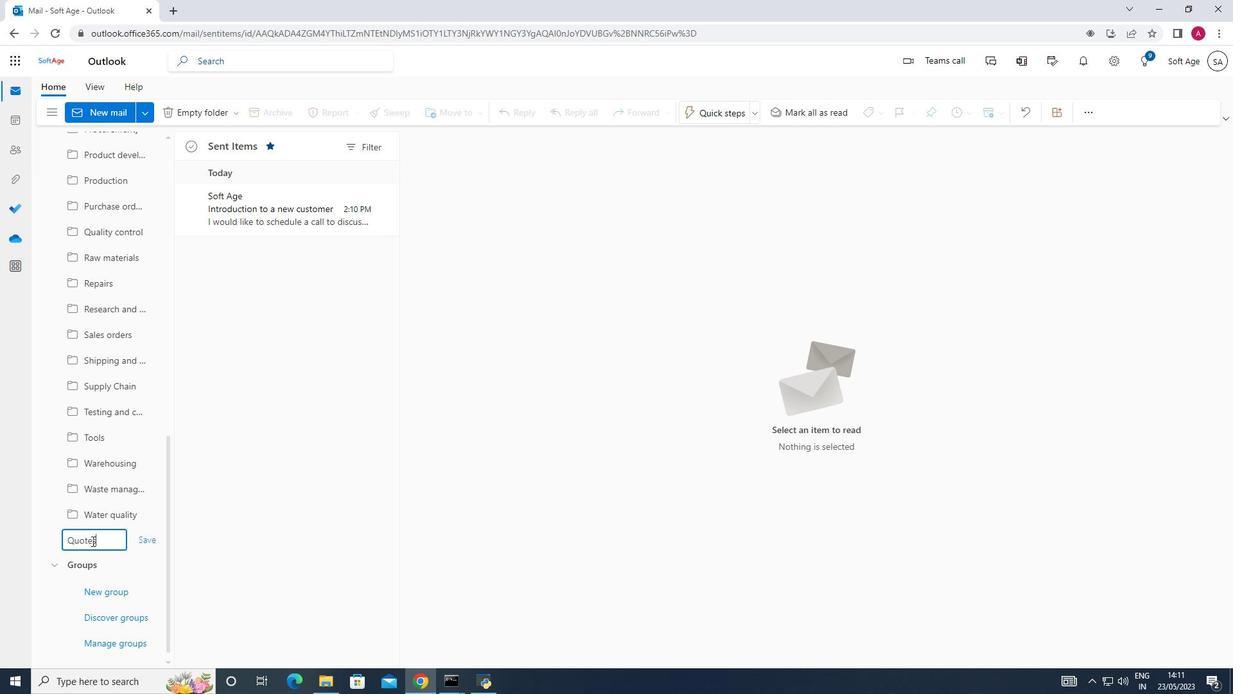 
Action: Mouse moved to (287, 233)
Screenshot: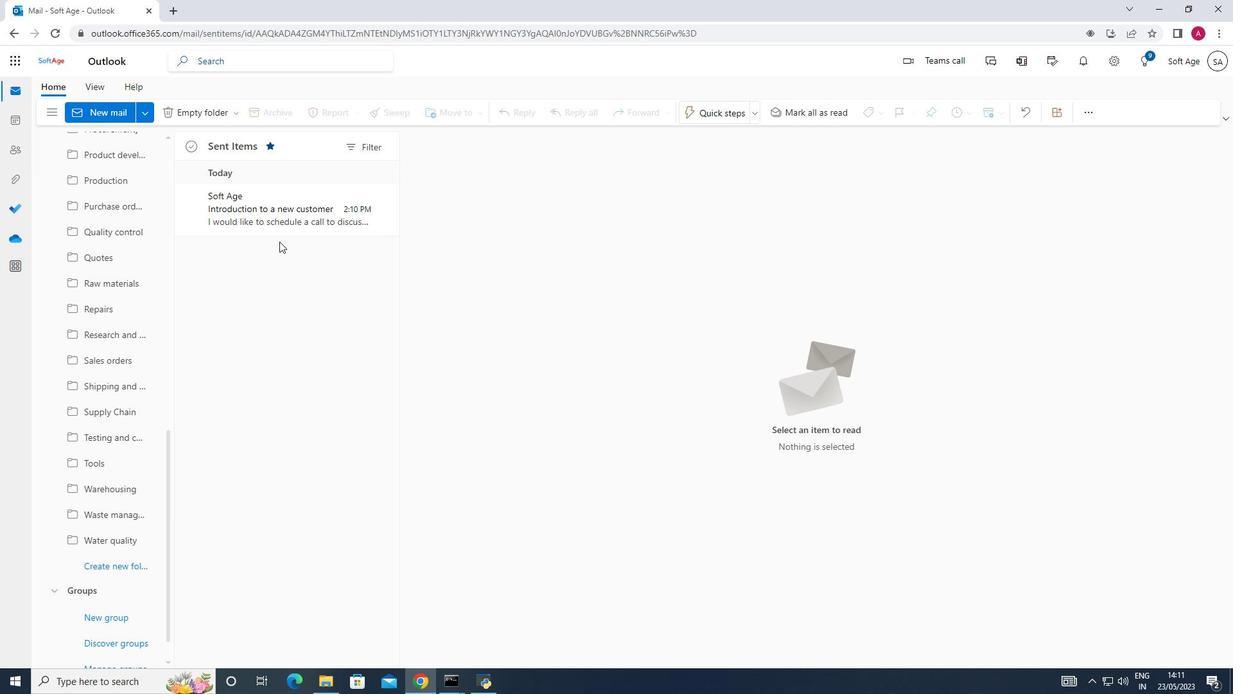 
Action: Mouse pressed left at (287, 233)
Screenshot: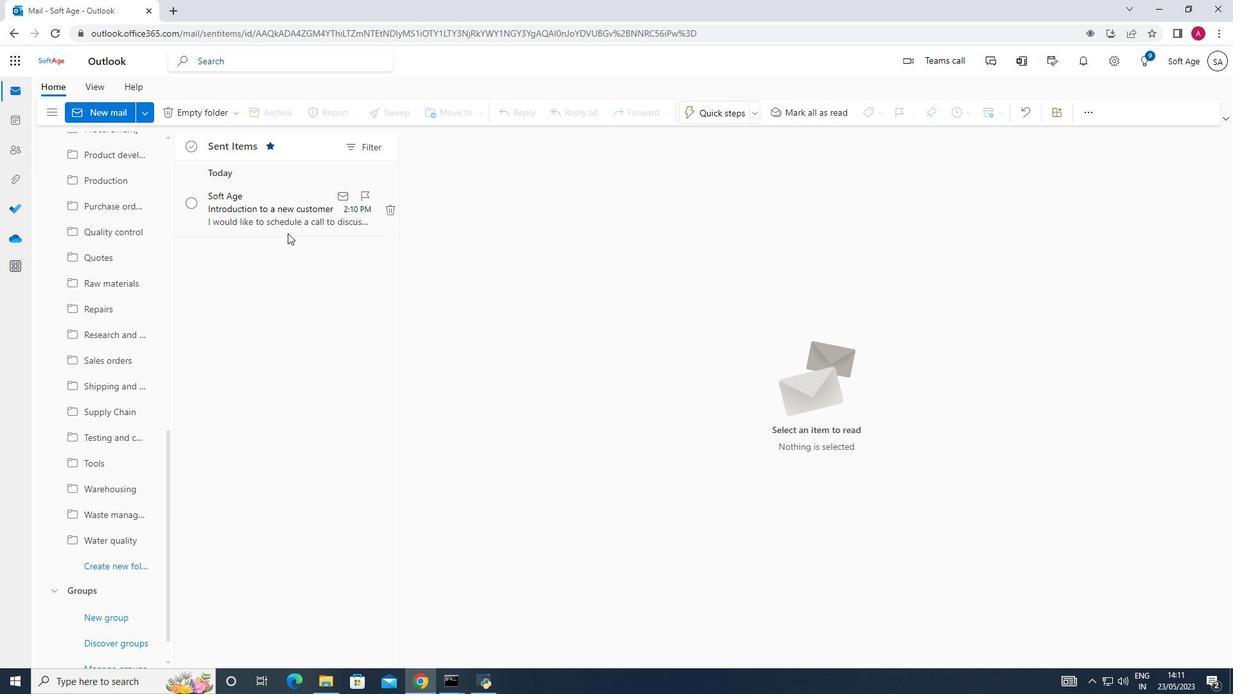 
Action: Mouse moved to (304, 223)
Screenshot: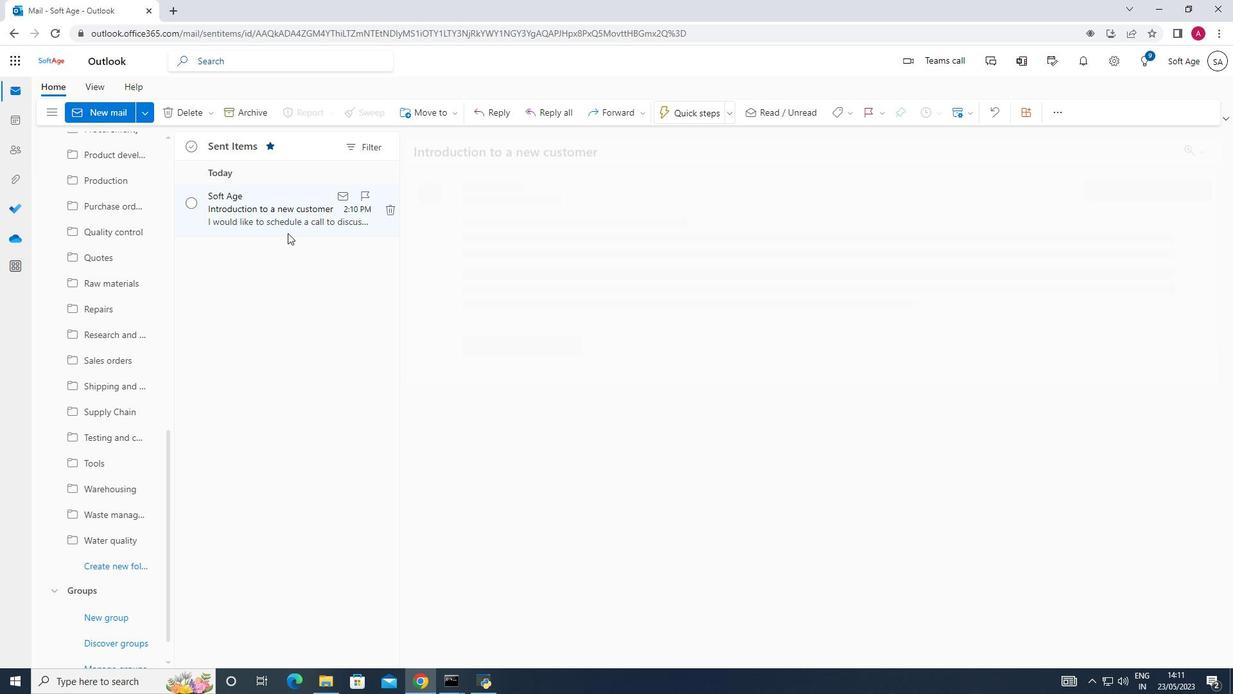 
Action: Mouse pressed right at (304, 223)
Screenshot: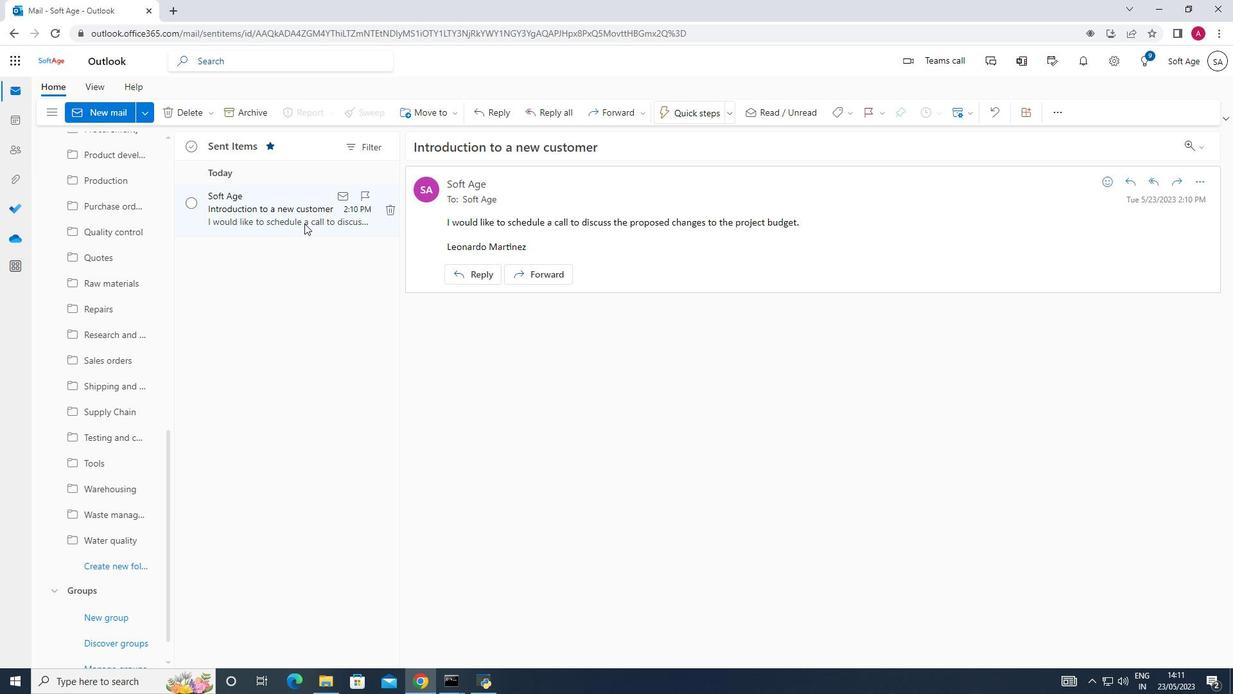 
Action: Mouse moved to (493, 277)
Screenshot: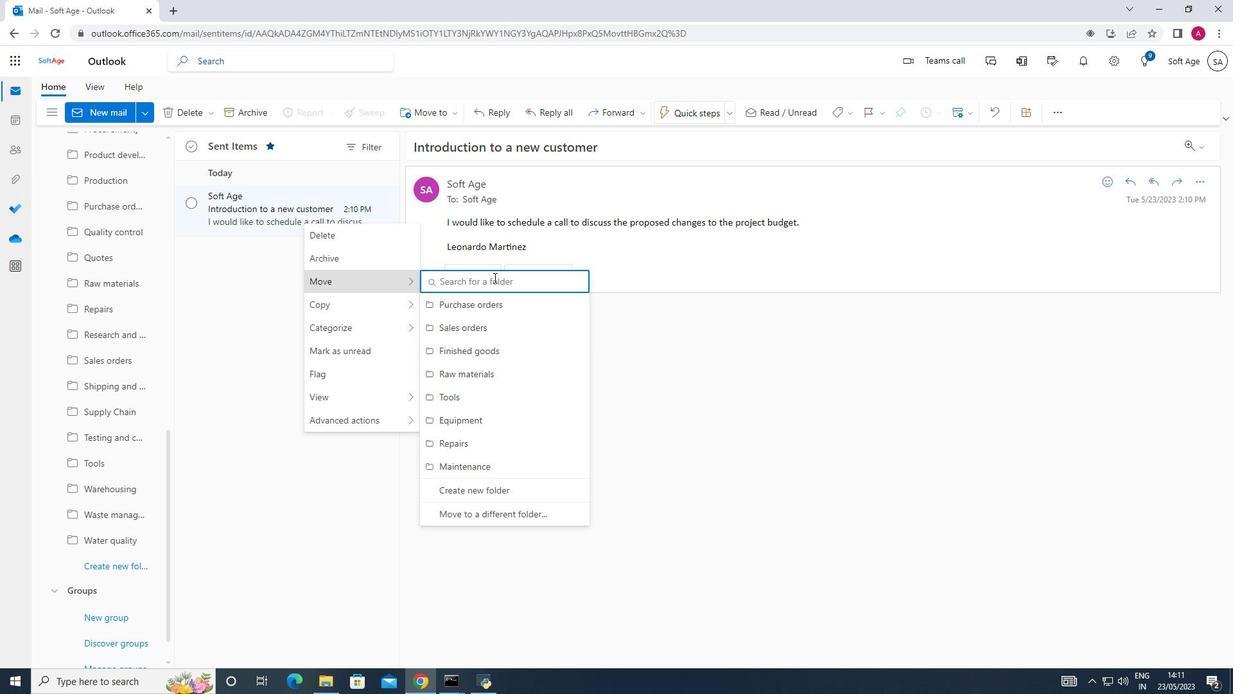 
Action: Mouse pressed left at (493, 277)
Screenshot: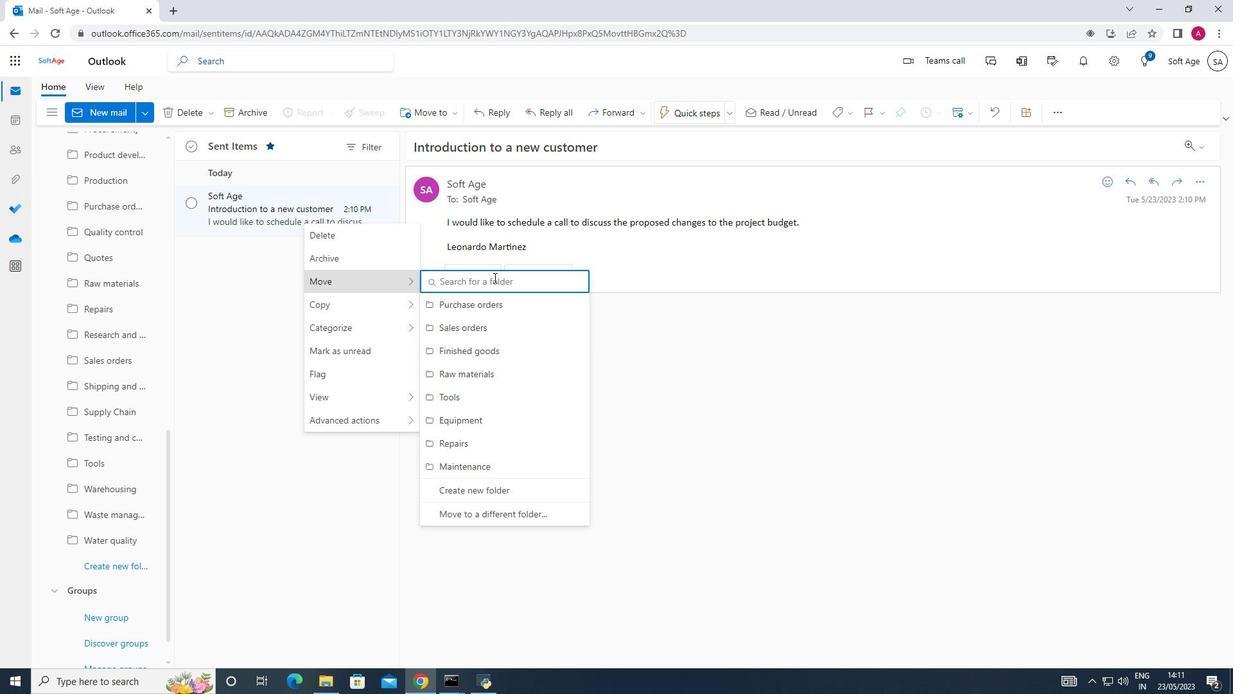 
Action: Mouse moved to (493, 277)
Screenshot: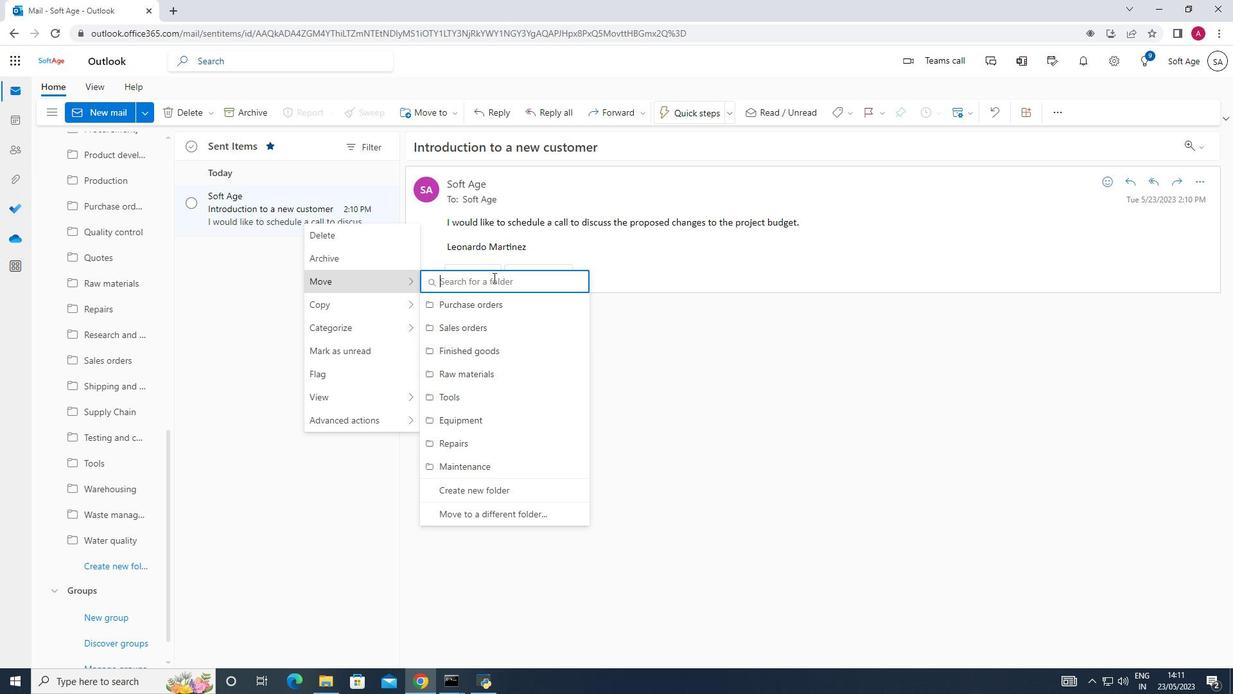 
Action: Key pressed <Key.shift><Key.shift><Key.shift><Key.shift><Key.shift><Key.shift>Quotes
Screenshot: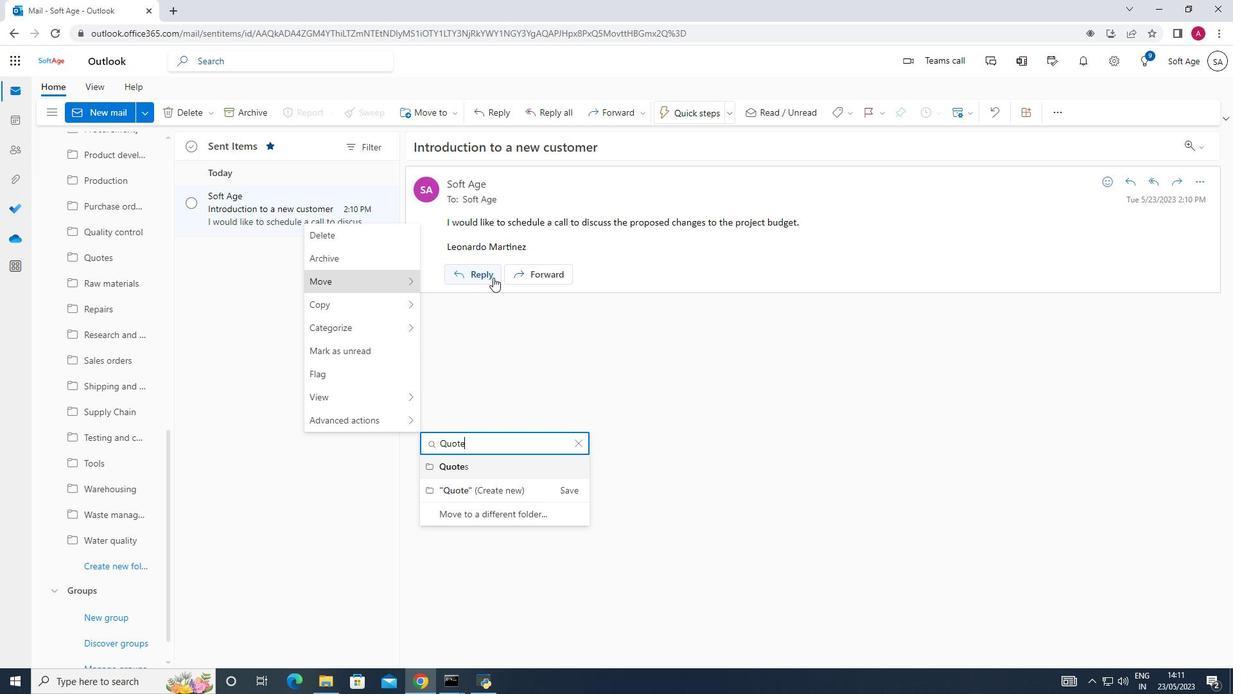 
Action: Mouse moved to (525, 469)
Screenshot: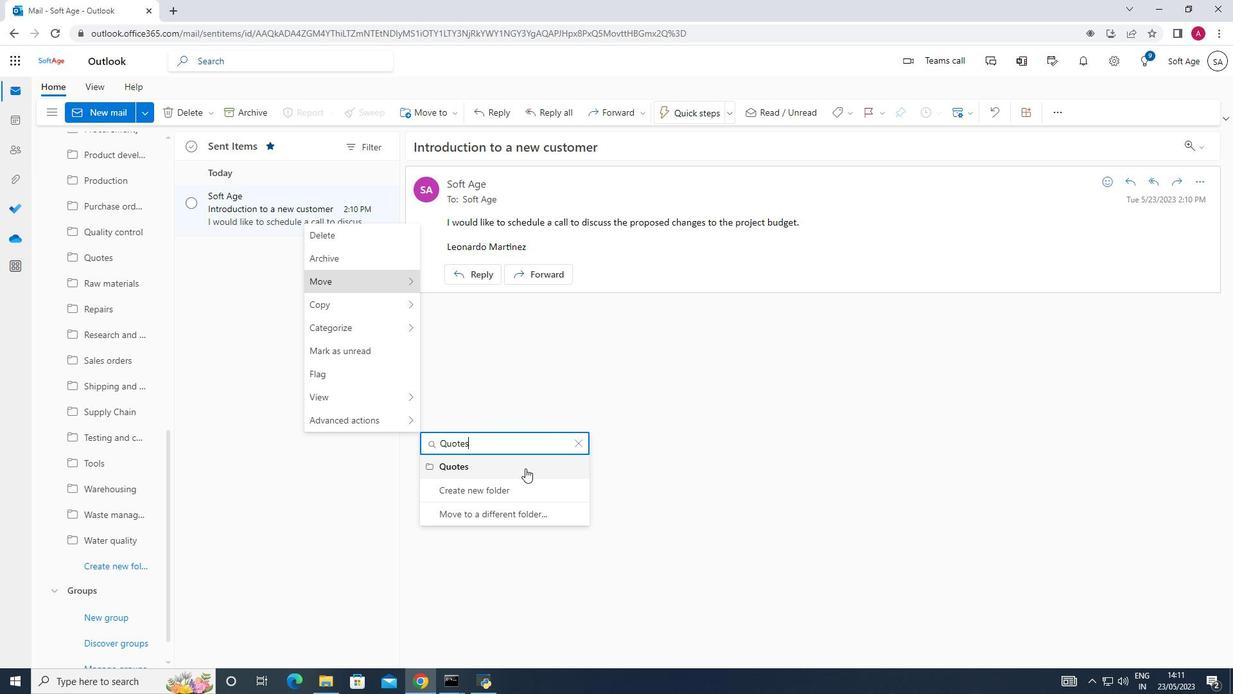 
Action: Mouse pressed left at (525, 469)
Screenshot: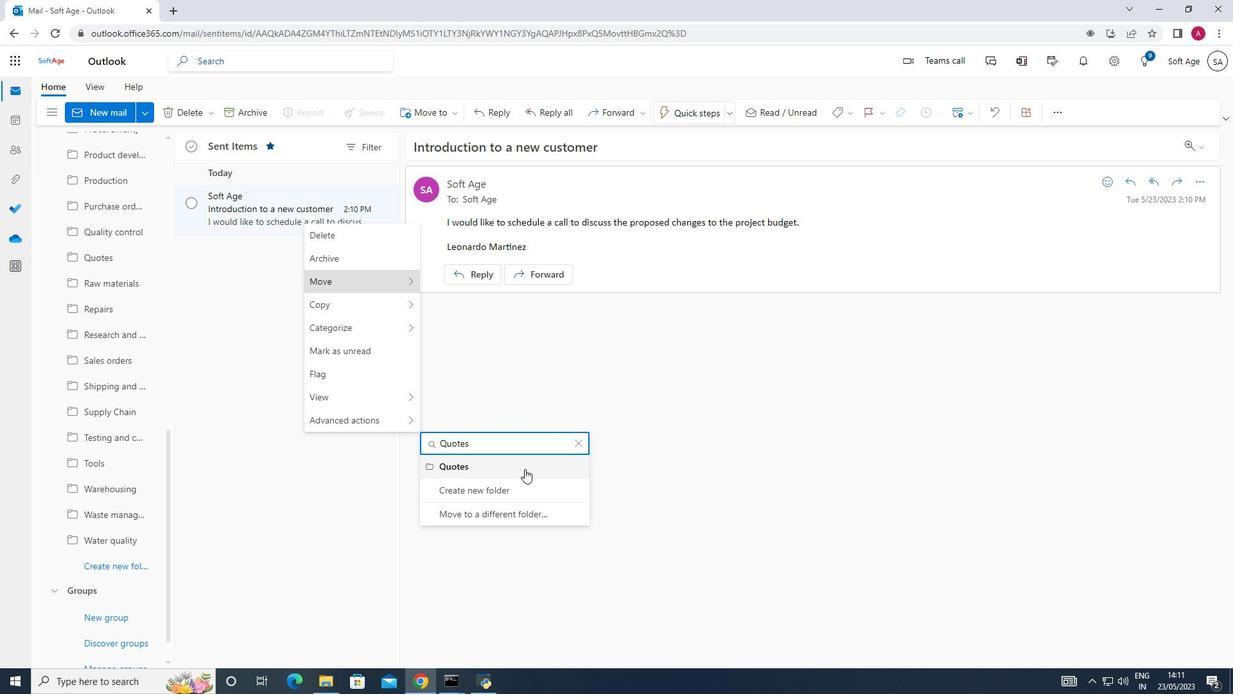 
Action: Mouse moved to (508, 454)
Screenshot: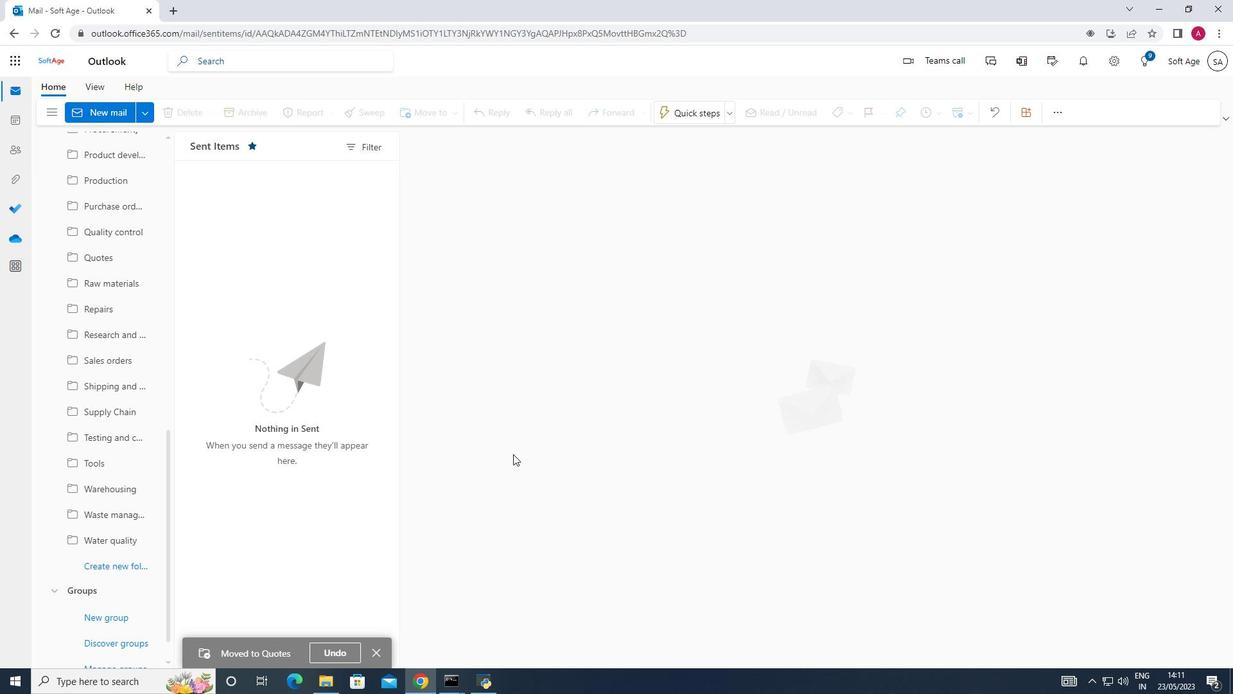 
